 Task: Find connections with filter location Bishopbriggs with filter topic #ContentMarketingwith filter profile language French with filter current company Elevate with filter school Deogiri College Aurangabad with filter industry Business Intelligence Platforms with filter service category Packaging Design with filter keywords title Yoga Instructor
Action: Mouse moved to (593, 78)
Screenshot: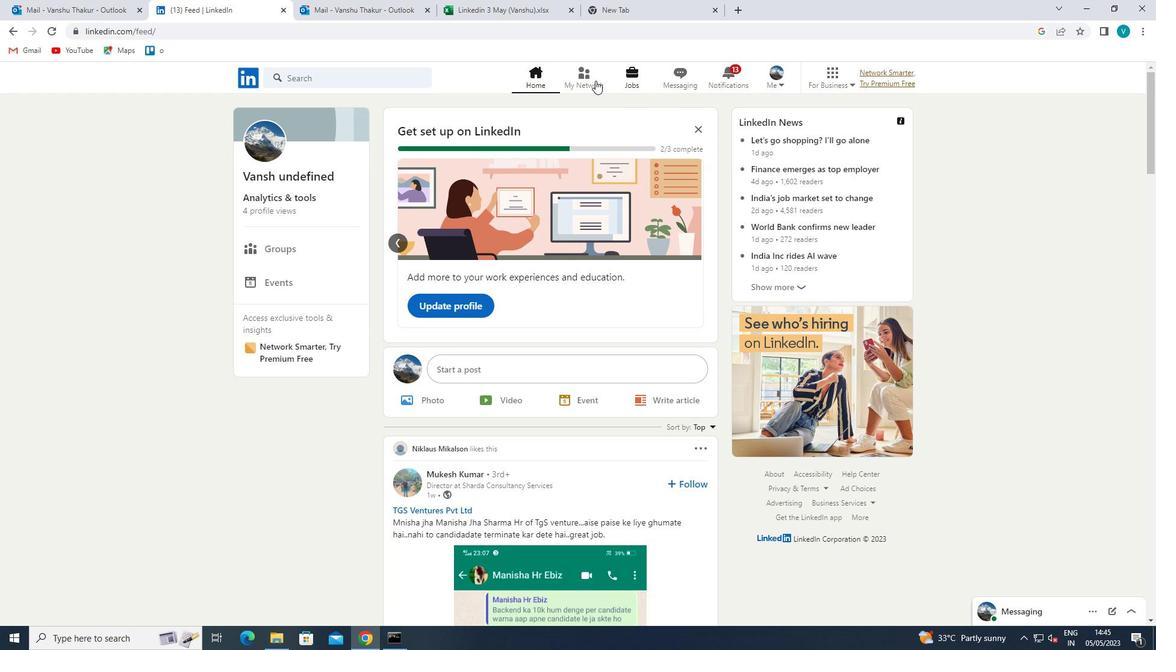 
Action: Mouse pressed left at (593, 78)
Screenshot: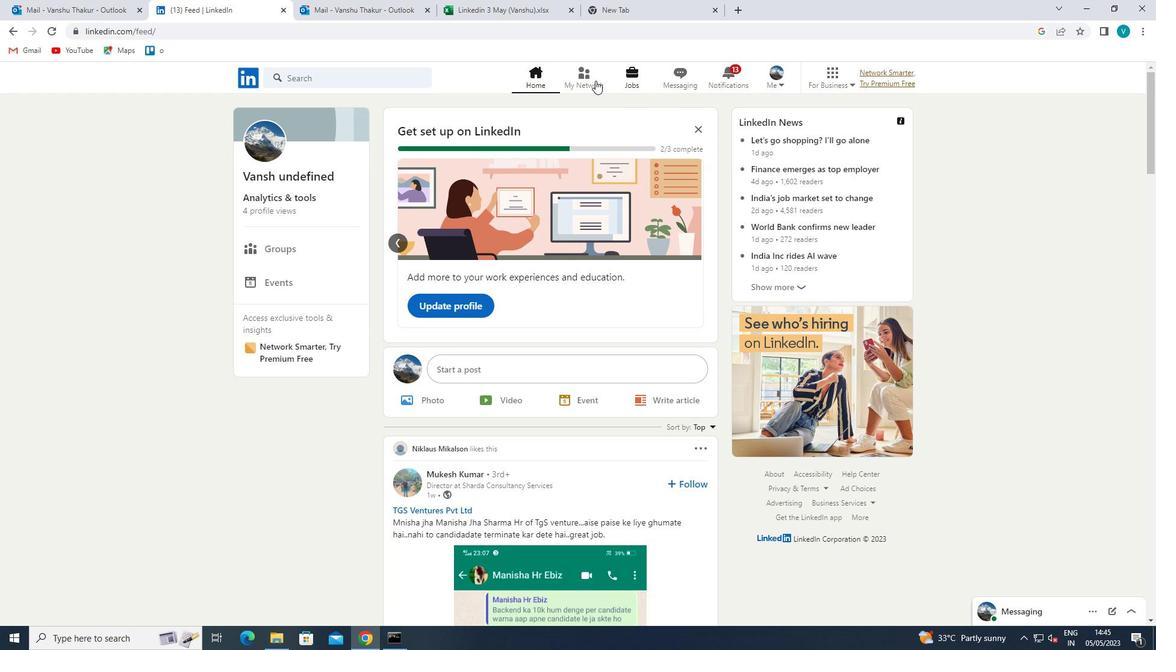 
Action: Mouse moved to (342, 146)
Screenshot: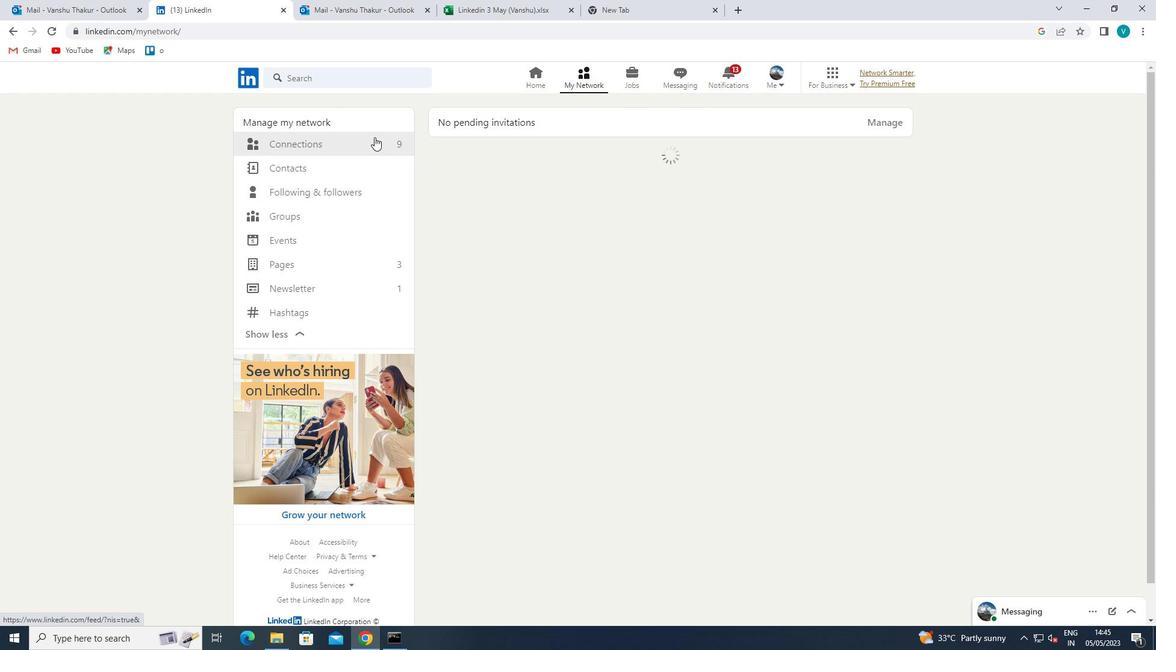
Action: Mouse pressed left at (342, 146)
Screenshot: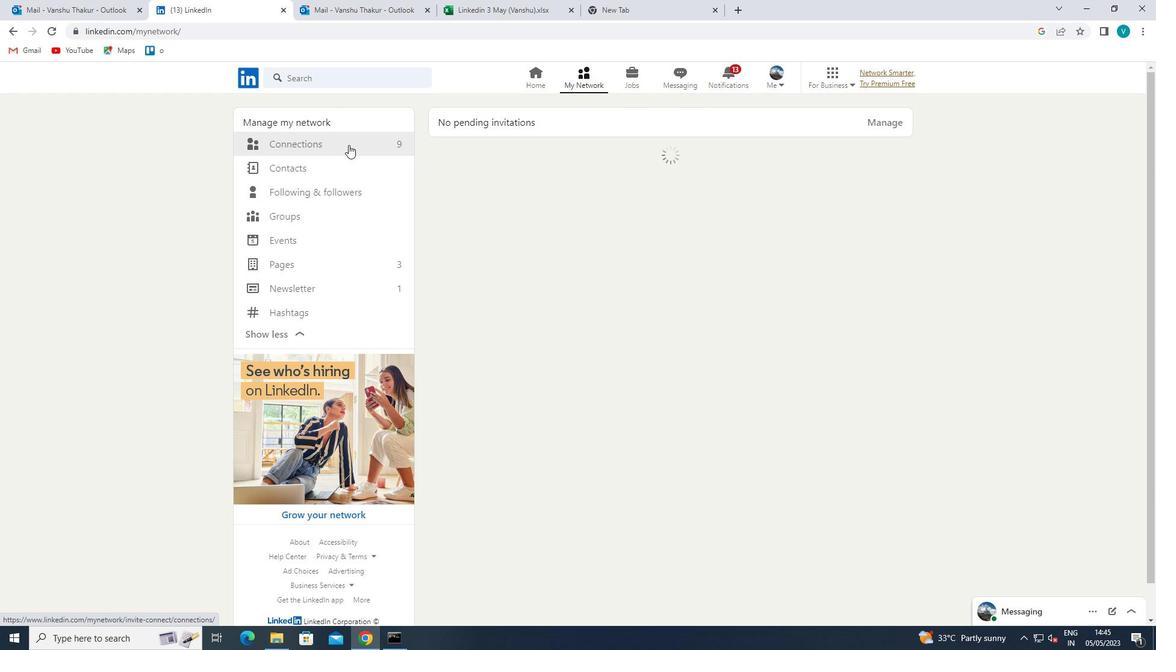 
Action: Mouse moved to (658, 139)
Screenshot: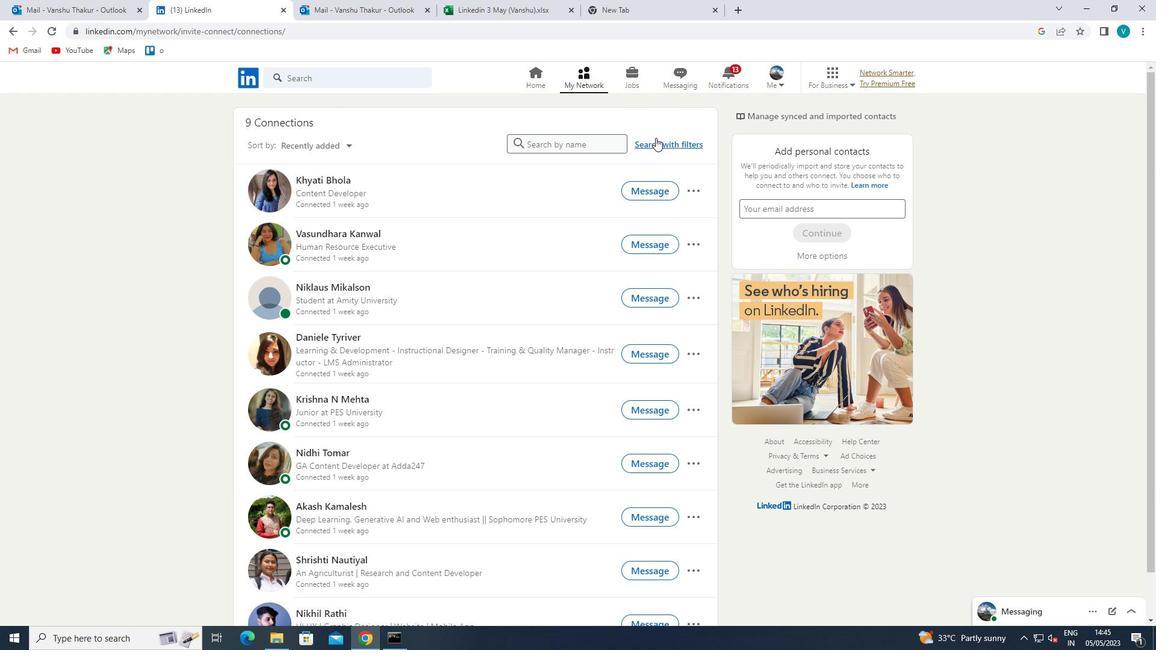 
Action: Mouse pressed left at (658, 139)
Screenshot: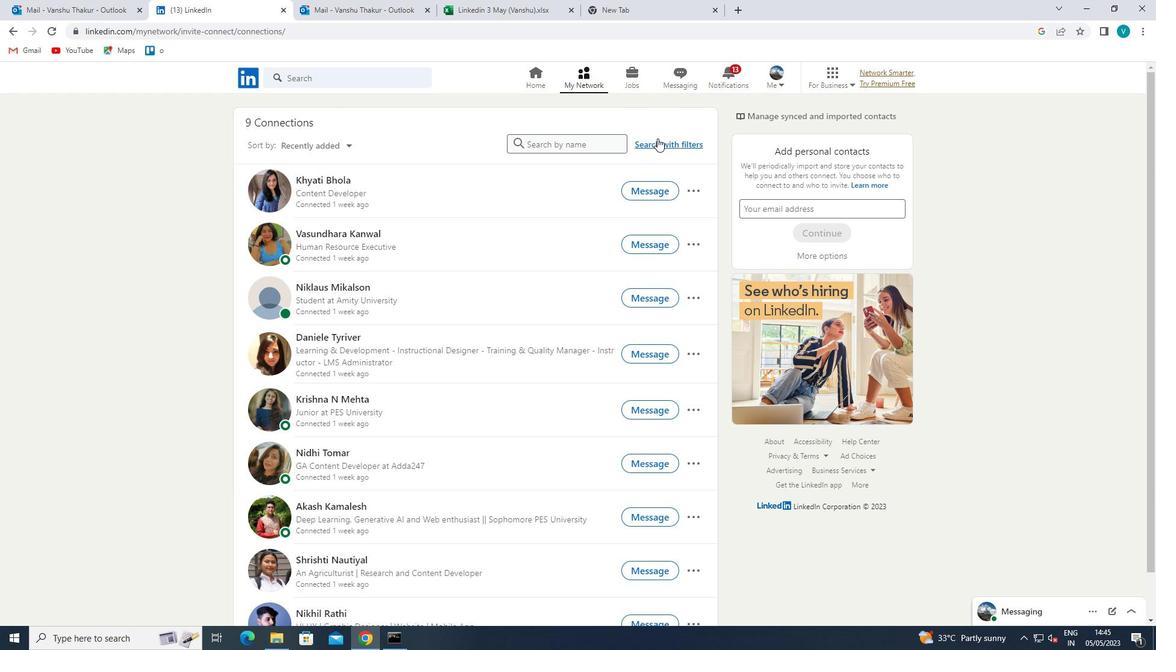 
Action: Mouse moved to (582, 117)
Screenshot: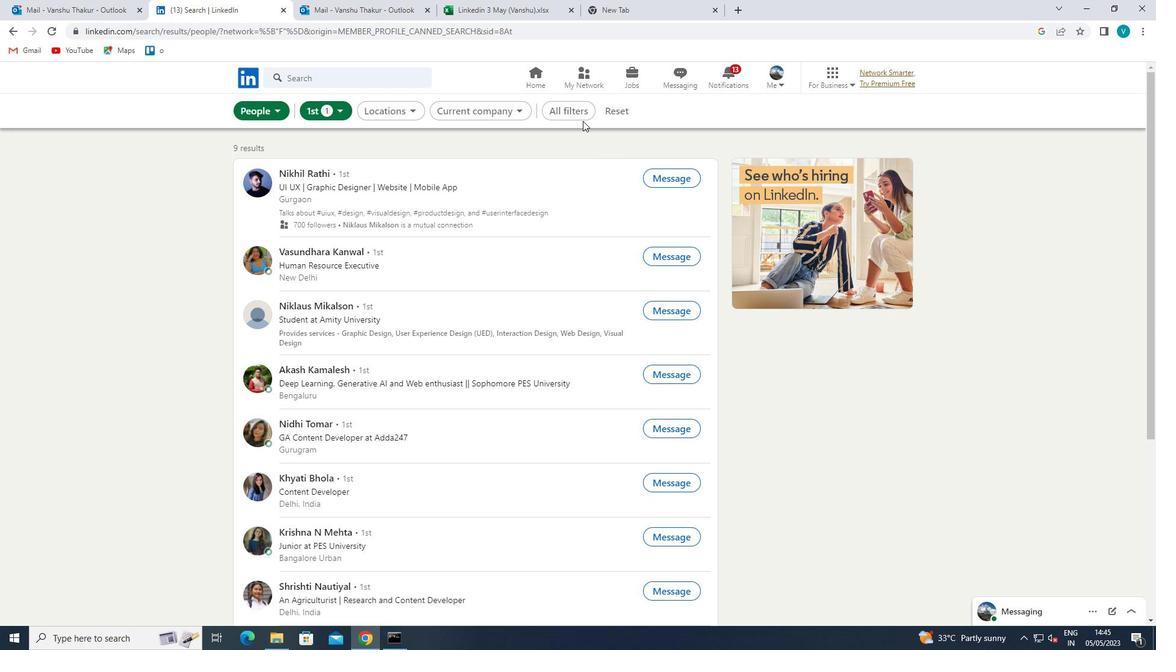 
Action: Mouse pressed left at (582, 117)
Screenshot: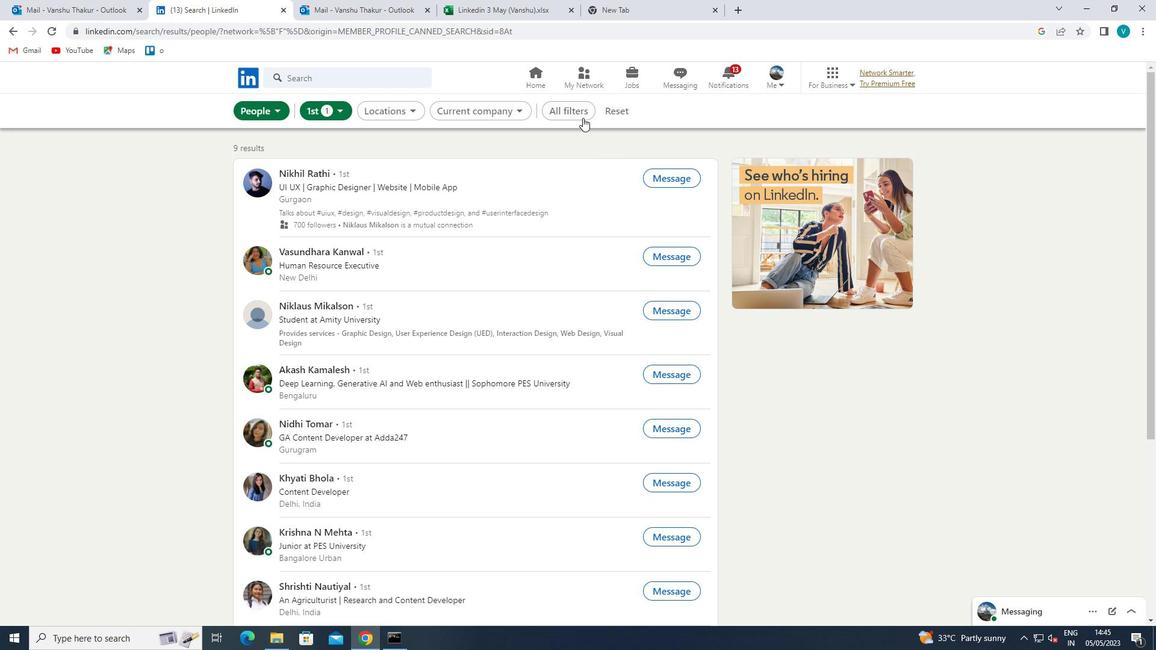 
Action: Mouse moved to (965, 271)
Screenshot: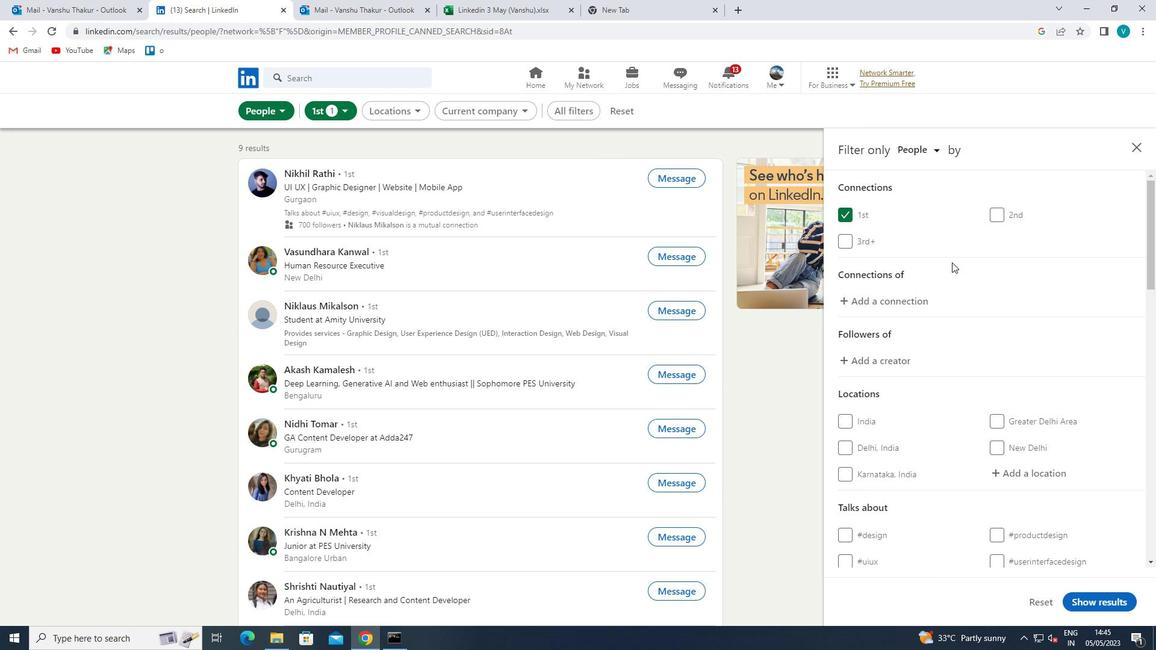 
Action: Mouse scrolled (965, 270) with delta (0, 0)
Screenshot: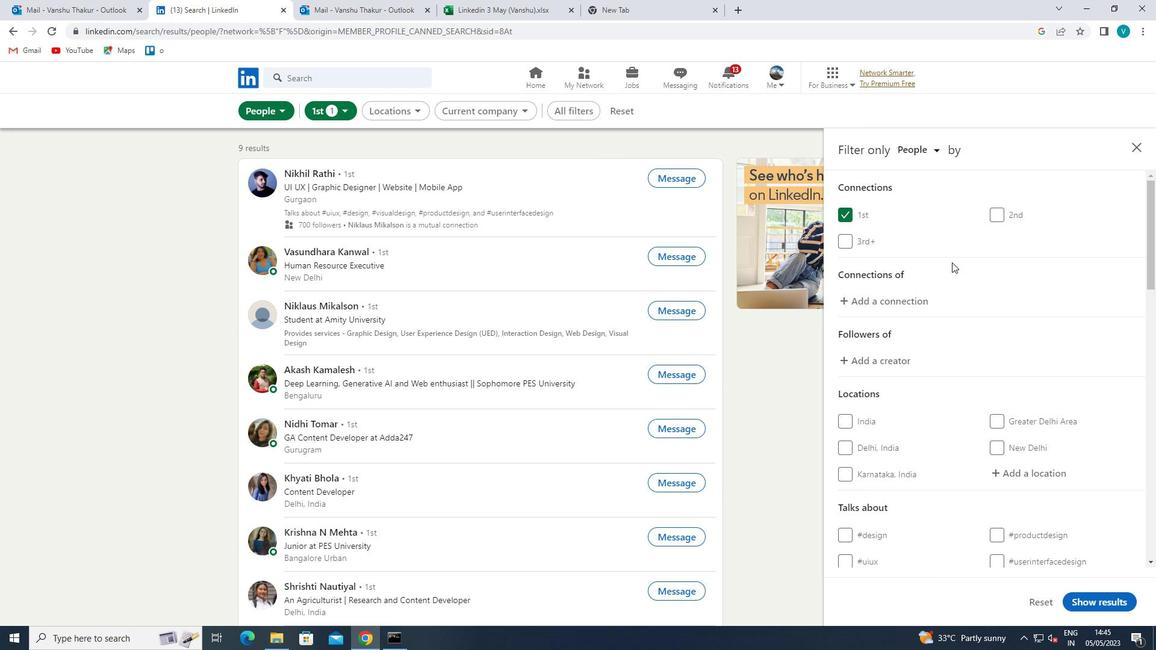 
Action: Mouse moved to (970, 274)
Screenshot: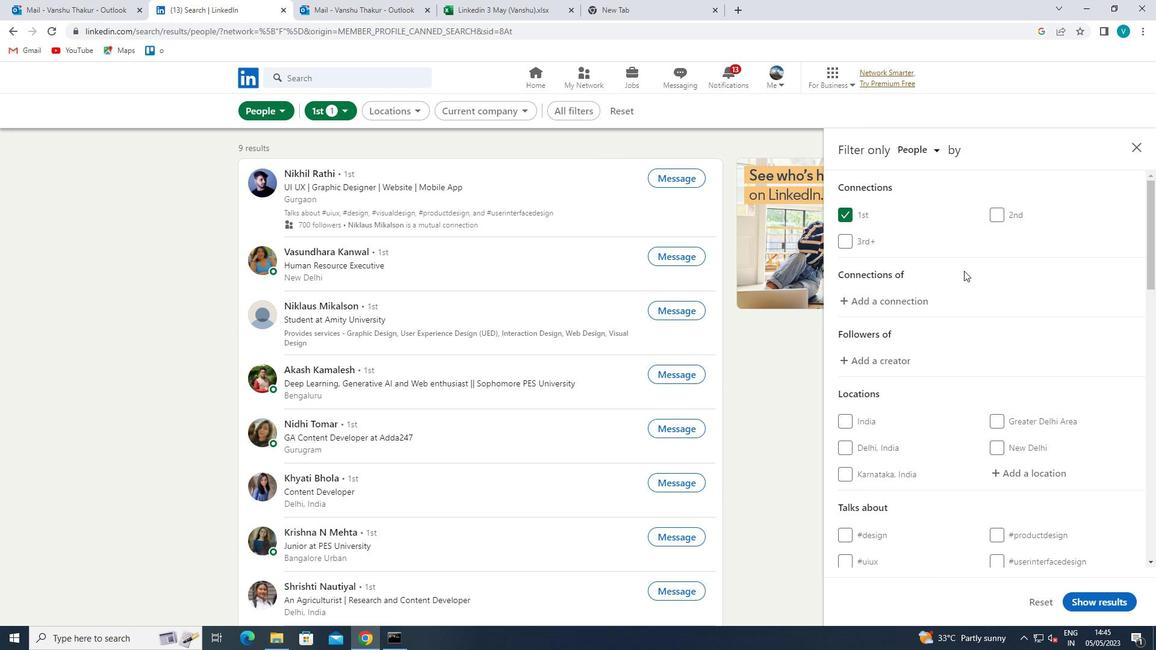 
Action: Mouse scrolled (970, 274) with delta (0, 0)
Screenshot: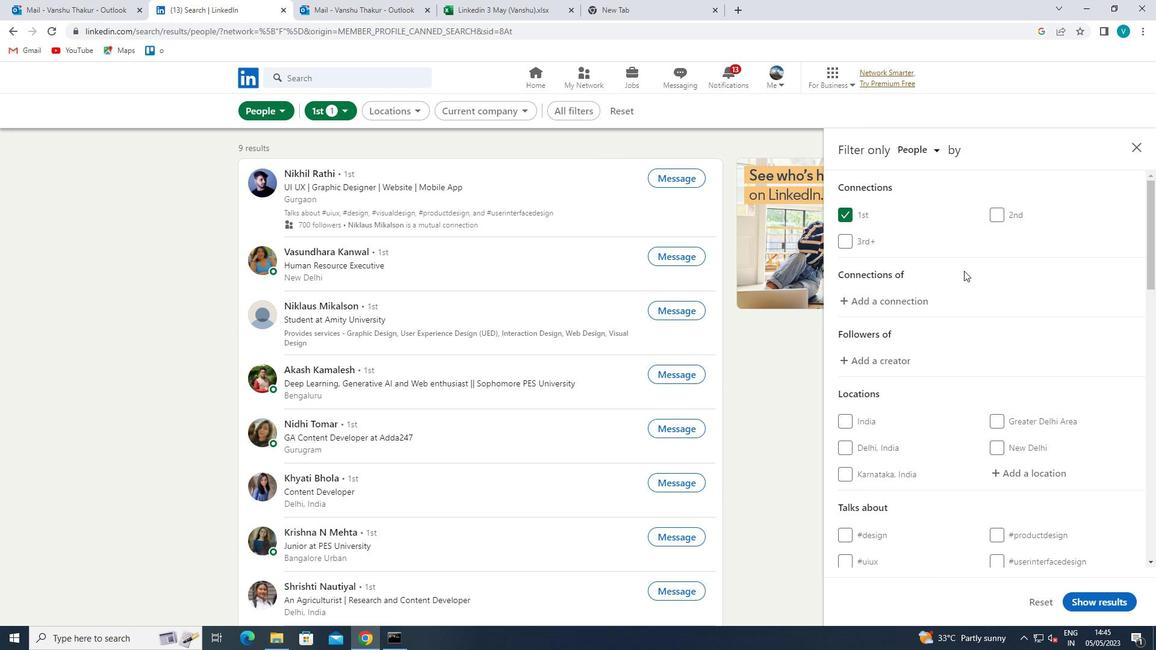 
Action: Mouse moved to (974, 280)
Screenshot: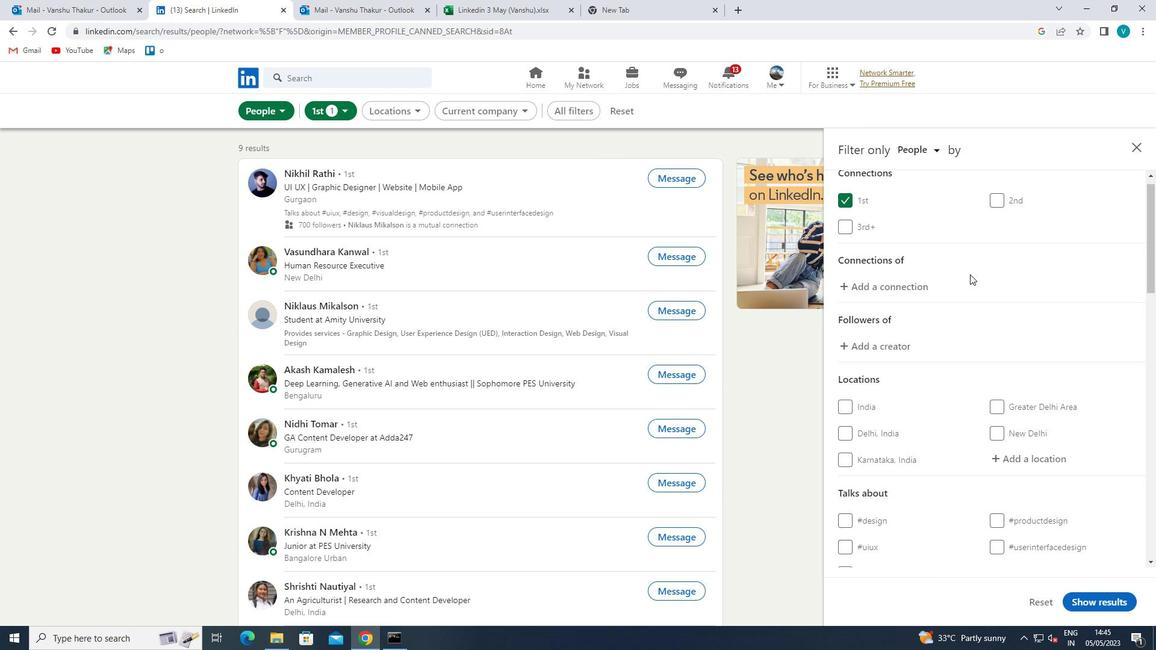 
Action: Mouse scrolled (974, 280) with delta (0, 0)
Screenshot: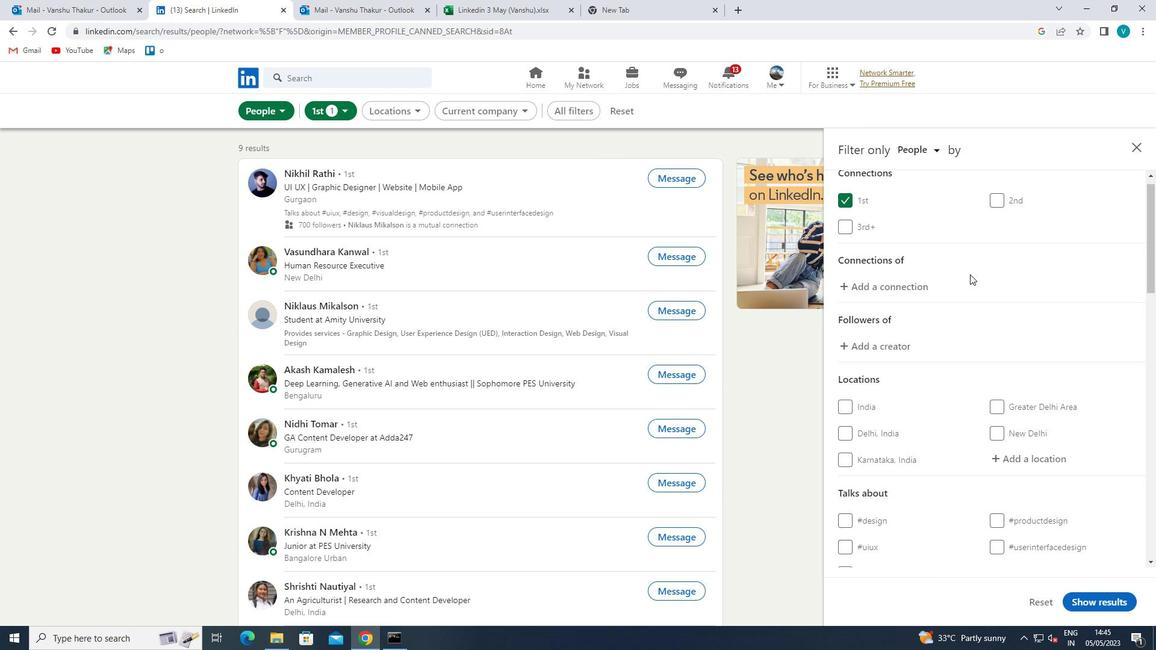 
Action: Mouse moved to (1026, 288)
Screenshot: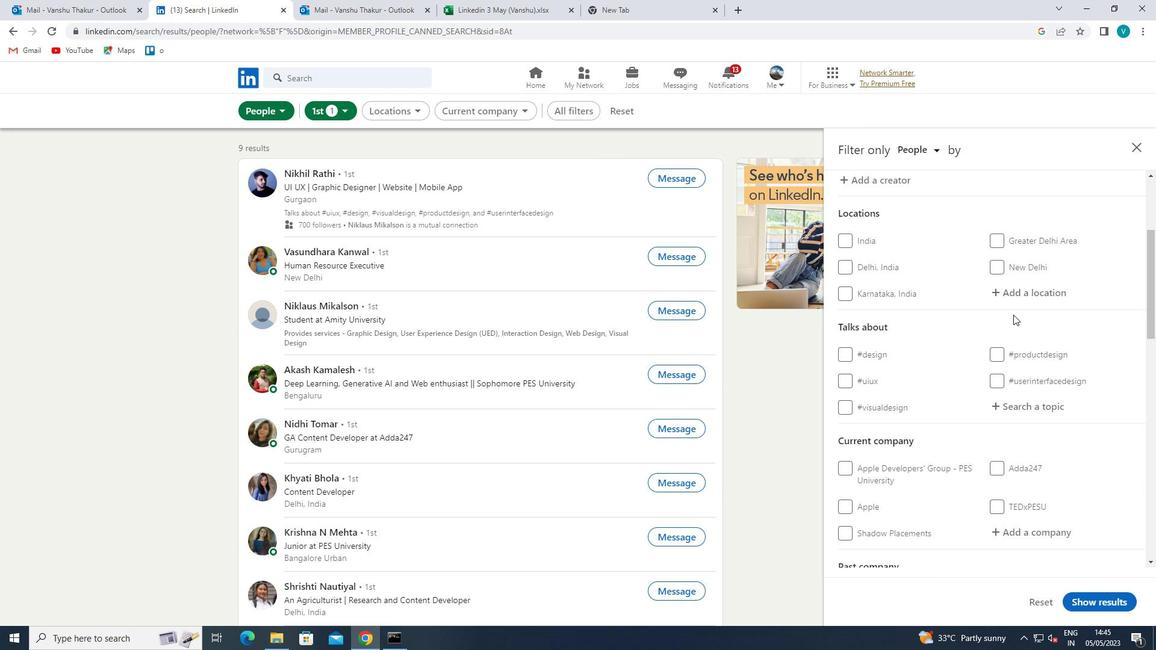 
Action: Mouse pressed left at (1026, 288)
Screenshot: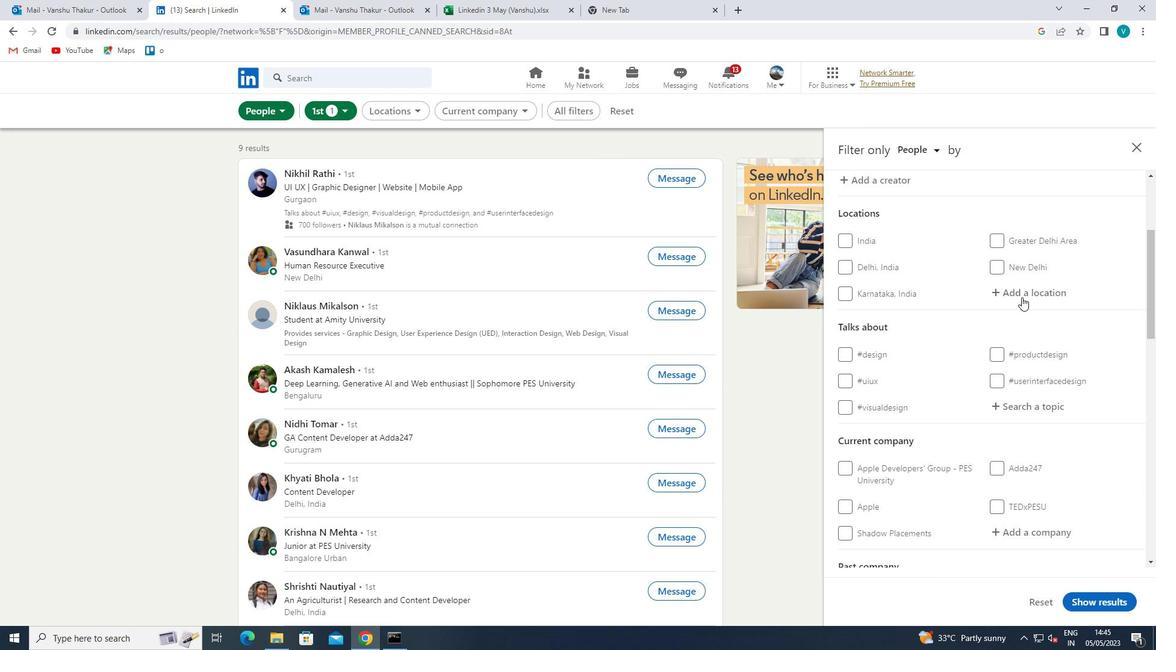
Action: Mouse moved to (791, 446)
Screenshot: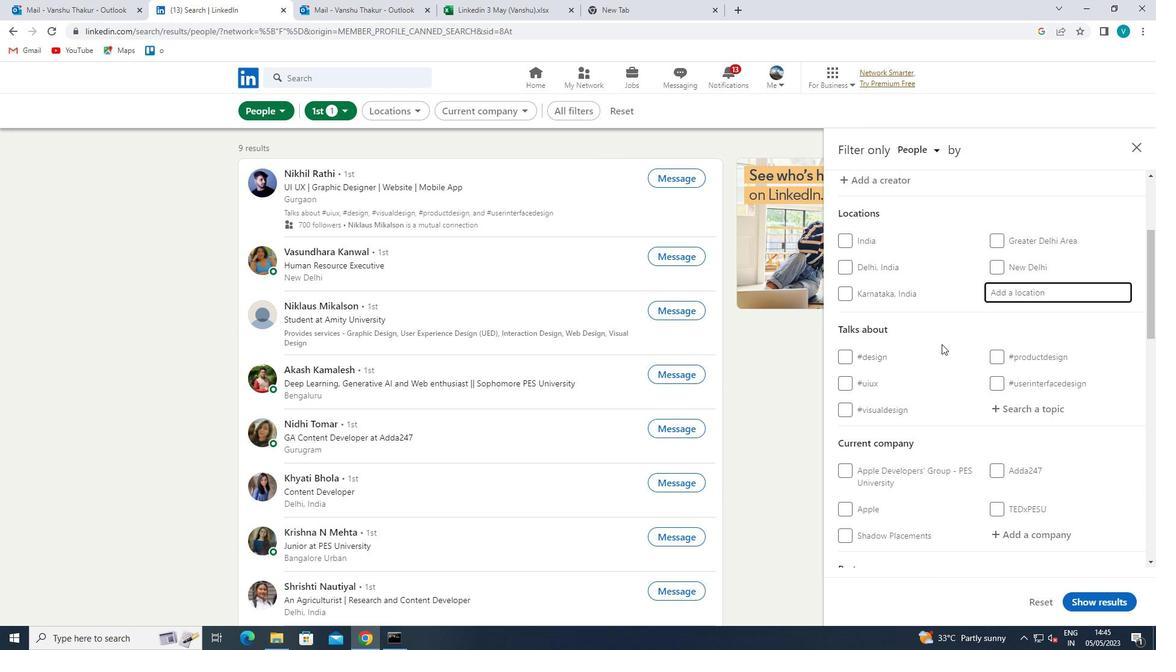 
Action: Key pressed <Key.shift>BISHOPBRIGGS
Screenshot: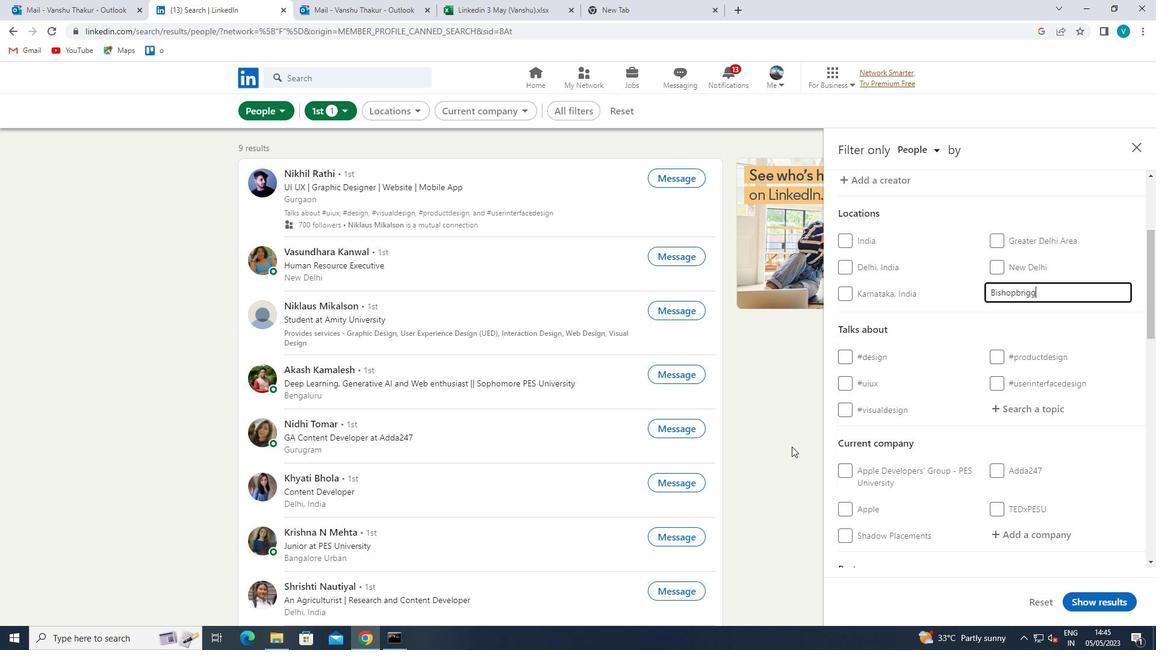 
Action: Mouse moved to (953, 294)
Screenshot: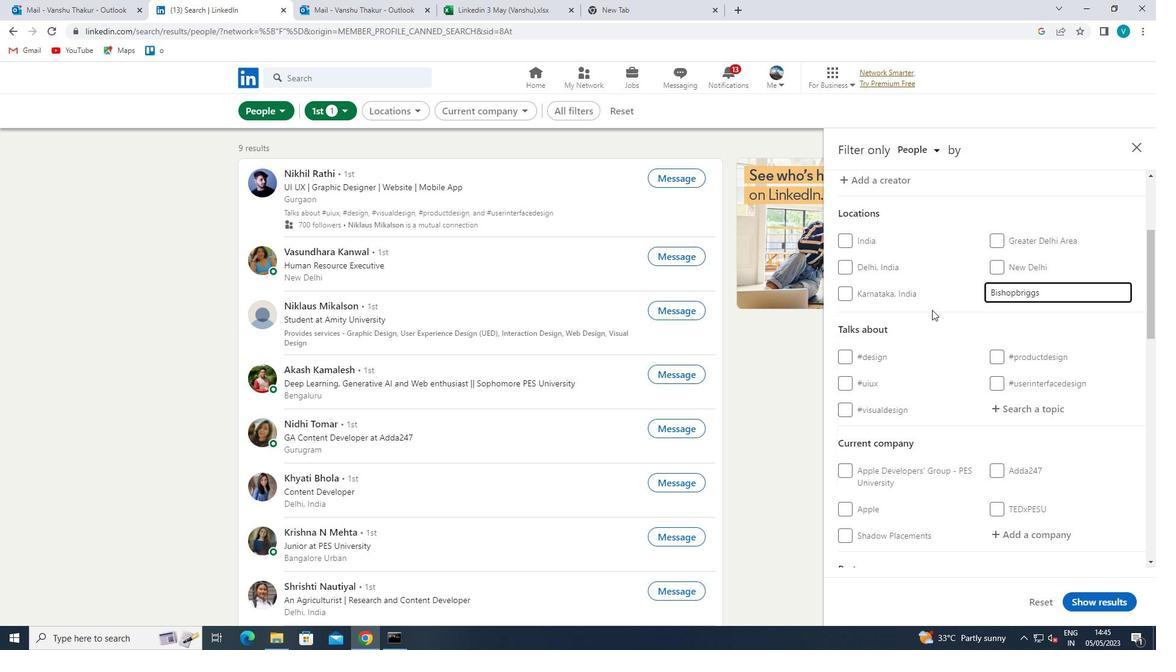 
Action: Mouse pressed left at (953, 294)
Screenshot: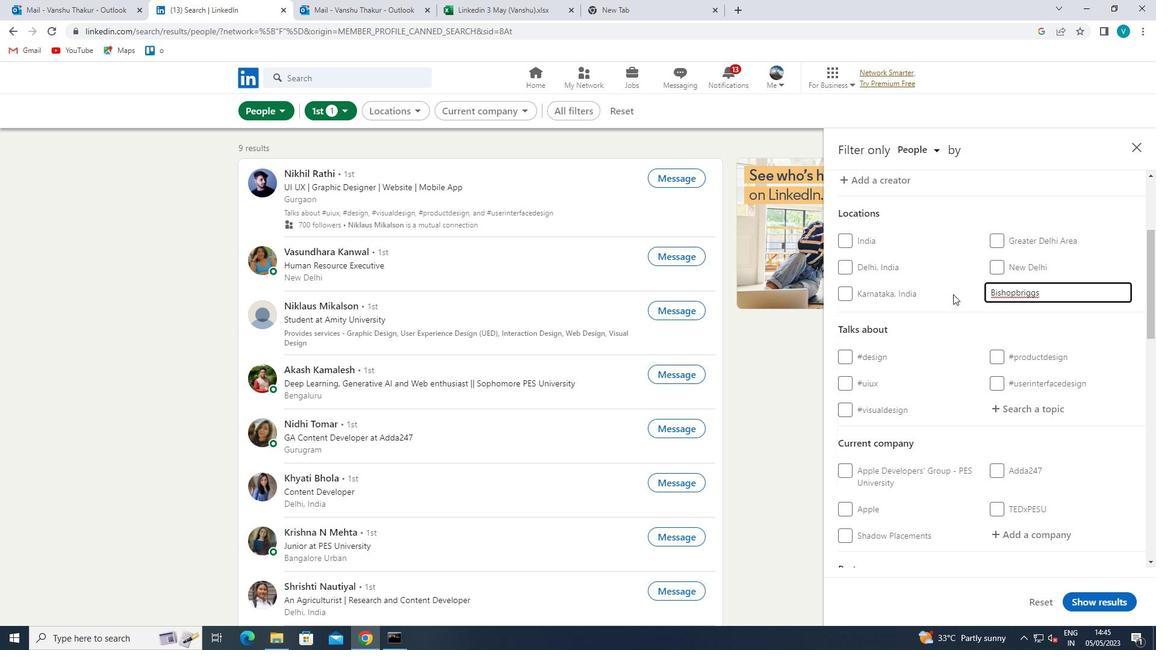 
Action: Mouse moved to (958, 310)
Screenshot: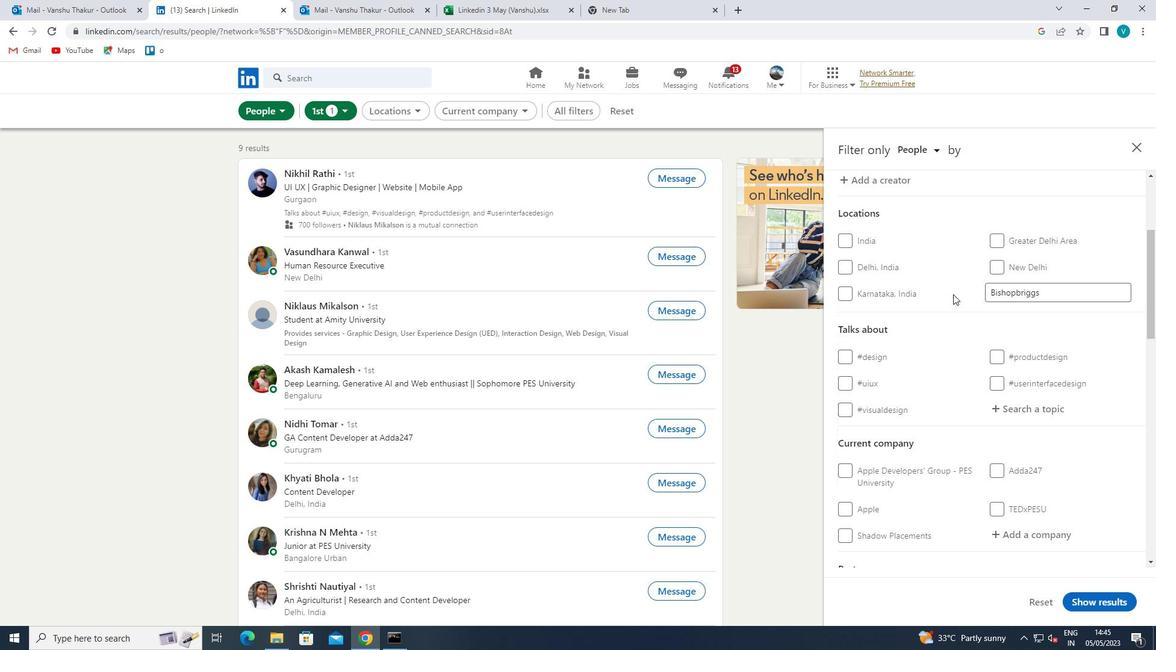 
Action: Mouse scrolled (958, 310) with delta (0, 0)
Screenshot: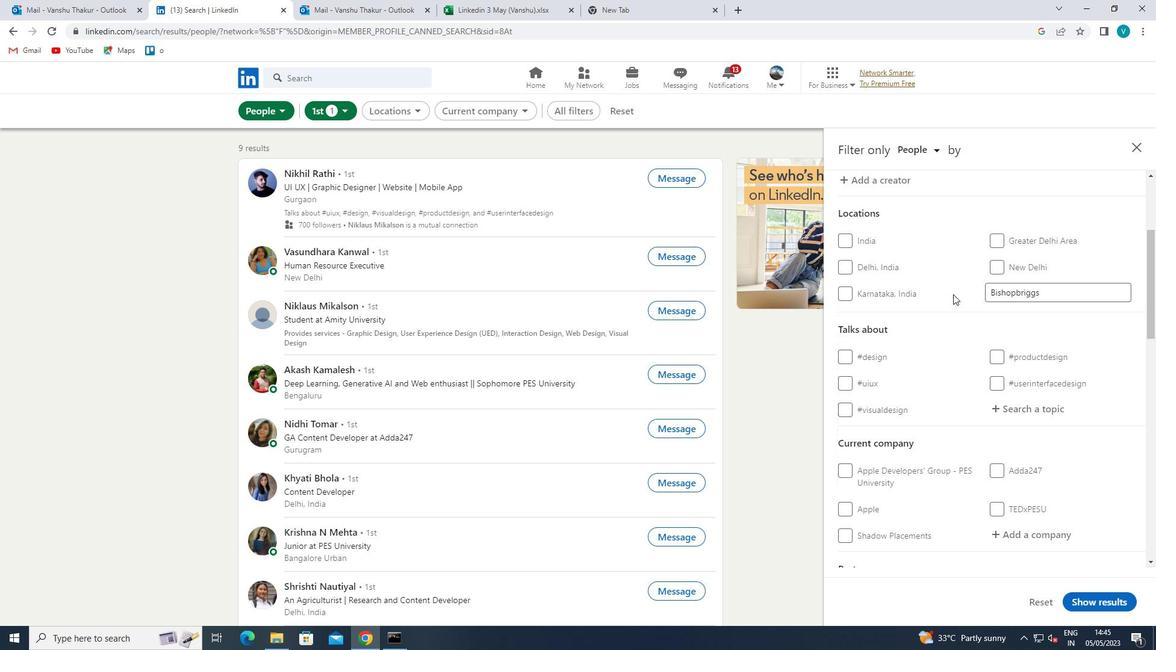 
Action: Mouse moved to (963, 316)
Screenshot: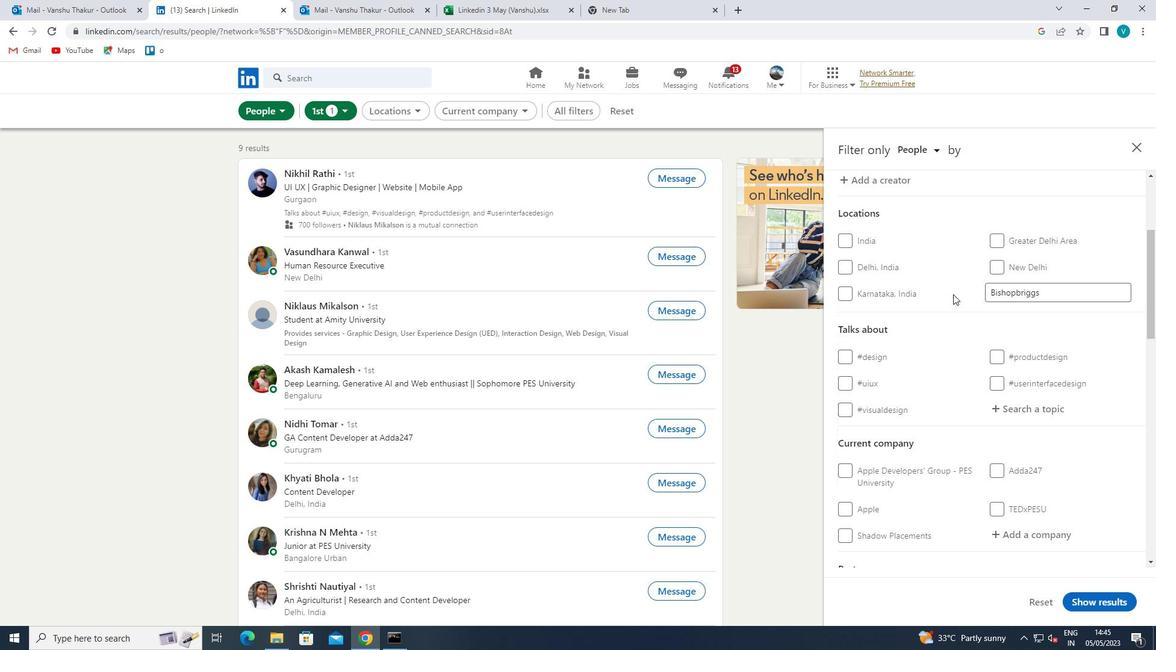 
Action: Mouse scrolled (963, 316) with delta (0, 0)
Screenshot: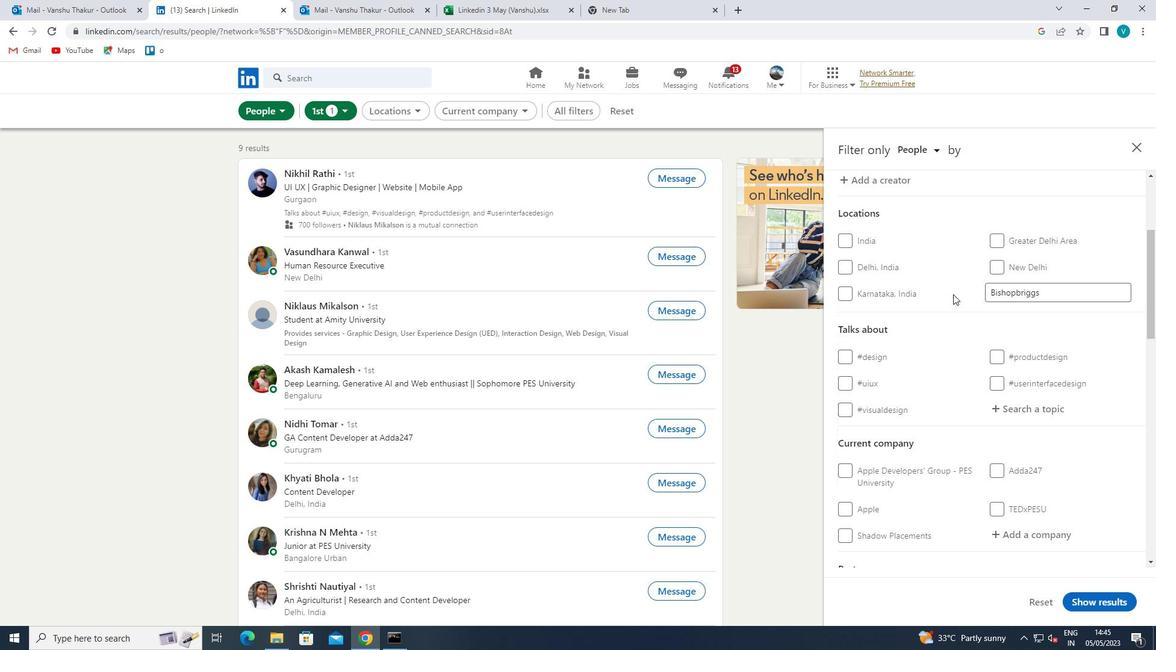 
Action: Mouse moved to (1032, 285)
Screenshot: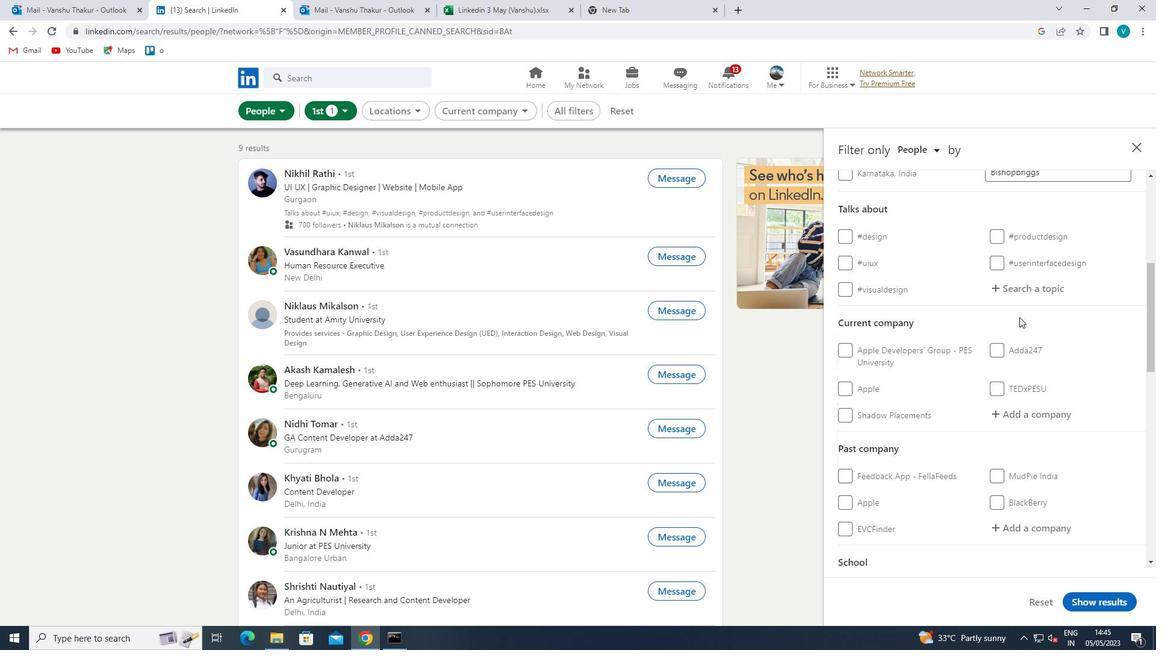 
Action: Mouse pressed left at (1032, 285)
Screenshot: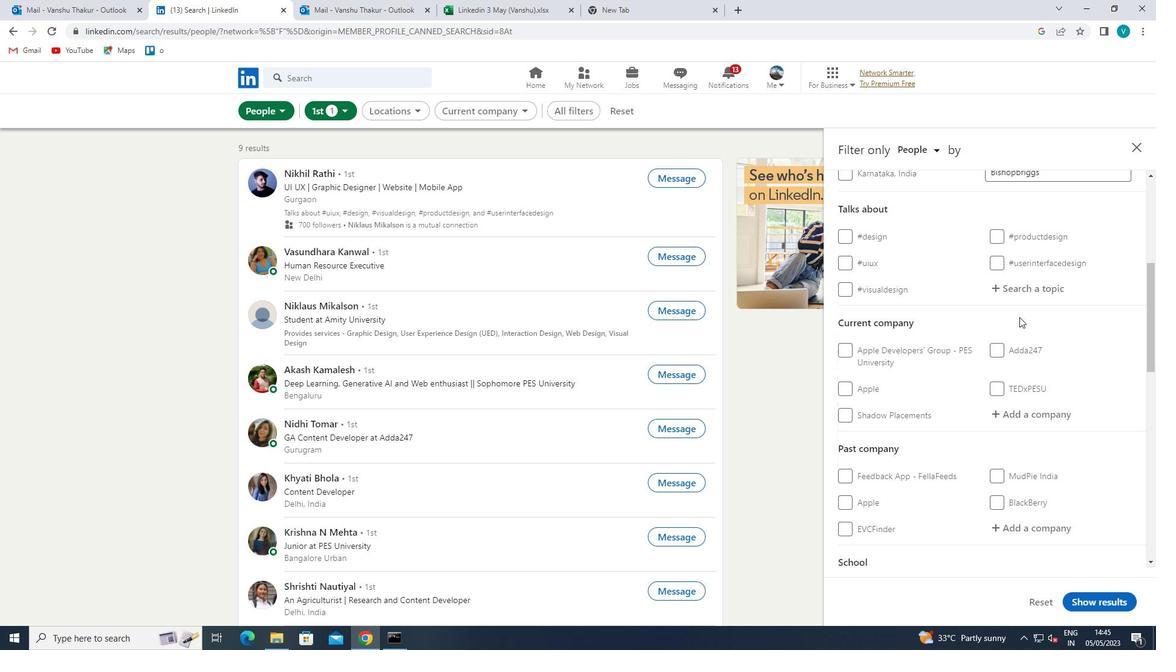 
Action: Mouse moved to (860, 381)
Screenshot: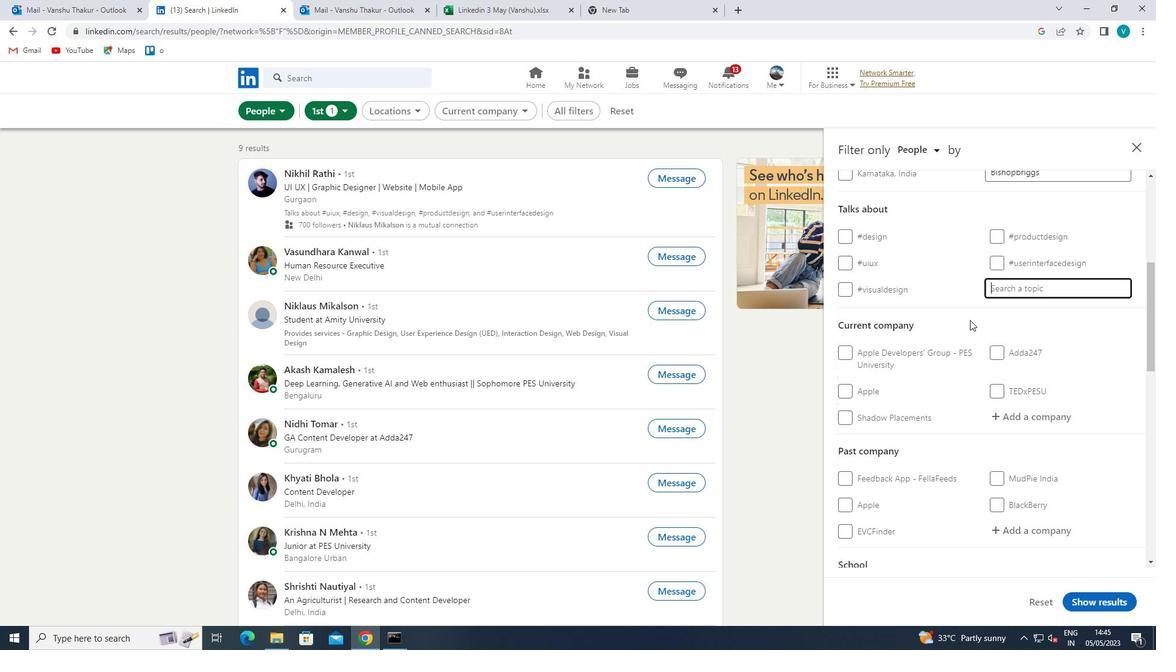 
Action: Key pressed CONTENT
Screenshot: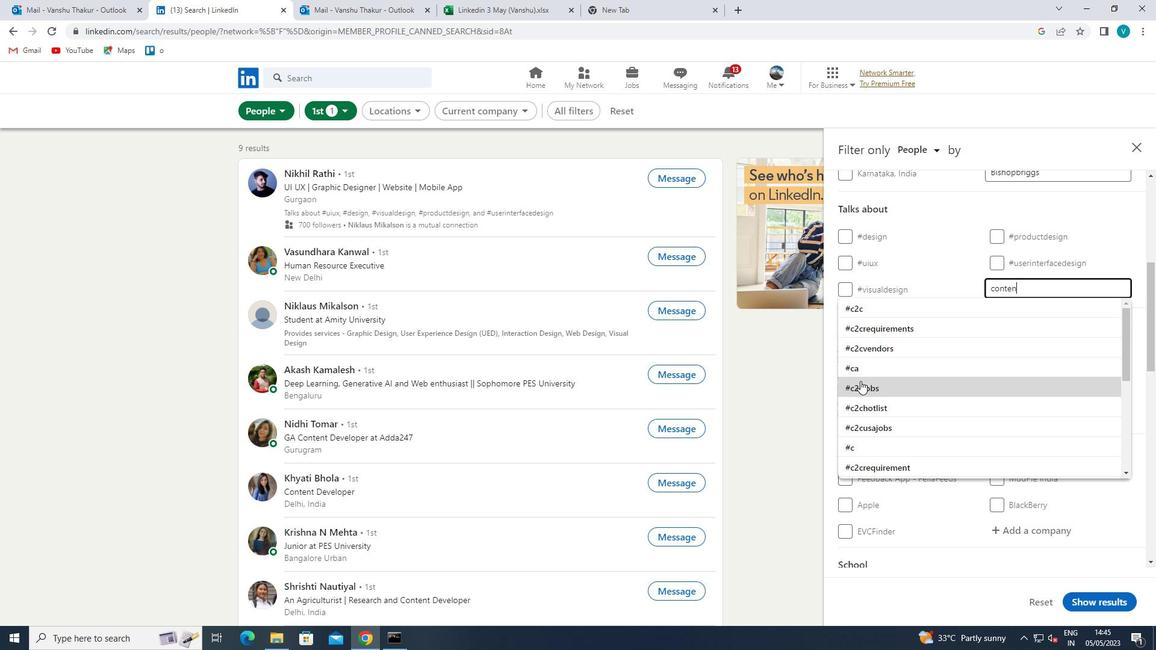 
Action: Mouse moved to (915, 323)
Screenshot: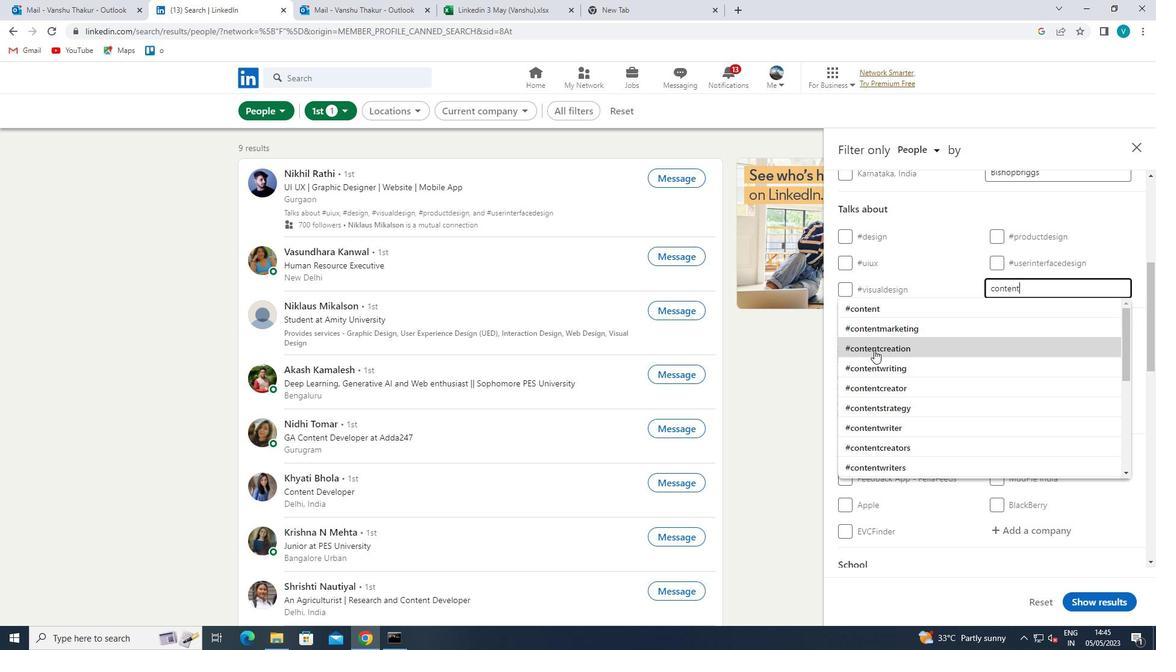 
Action: Mouse pressed left at (915, 323)
Screenshot: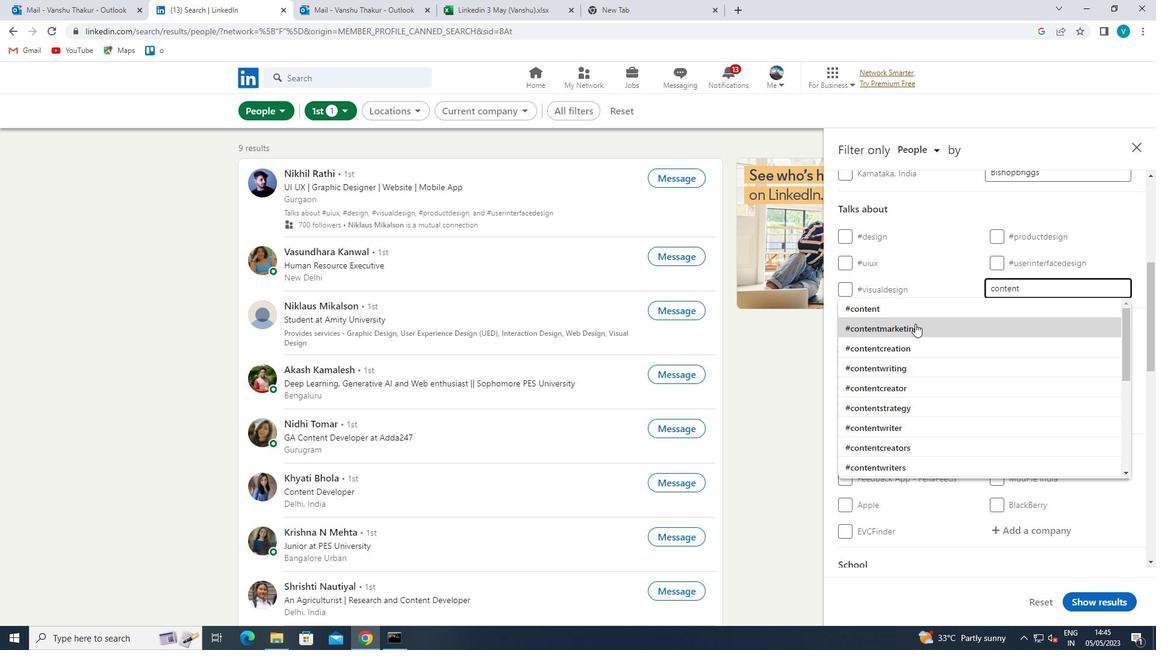 
Action: Mouse moved to (915, 323)
Screenshot: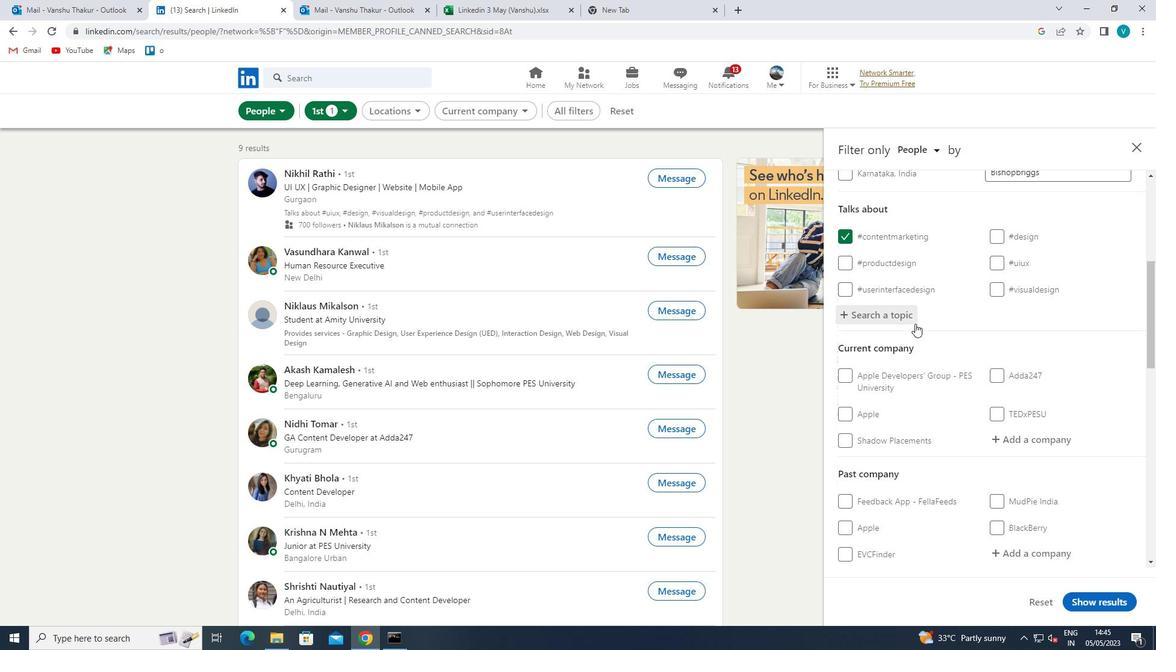 
Action: Mouse scrolled (915, 323) with delta (0, 0)
Screenshot: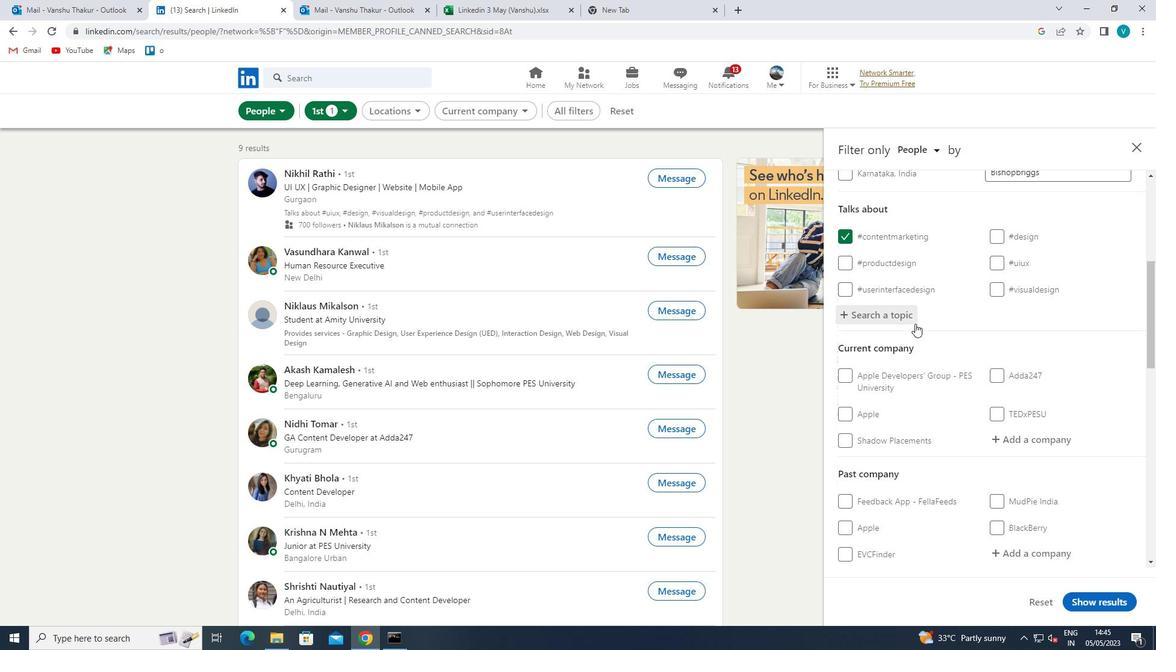 
Action: Mouse moved to (915, 323)
Screenshot: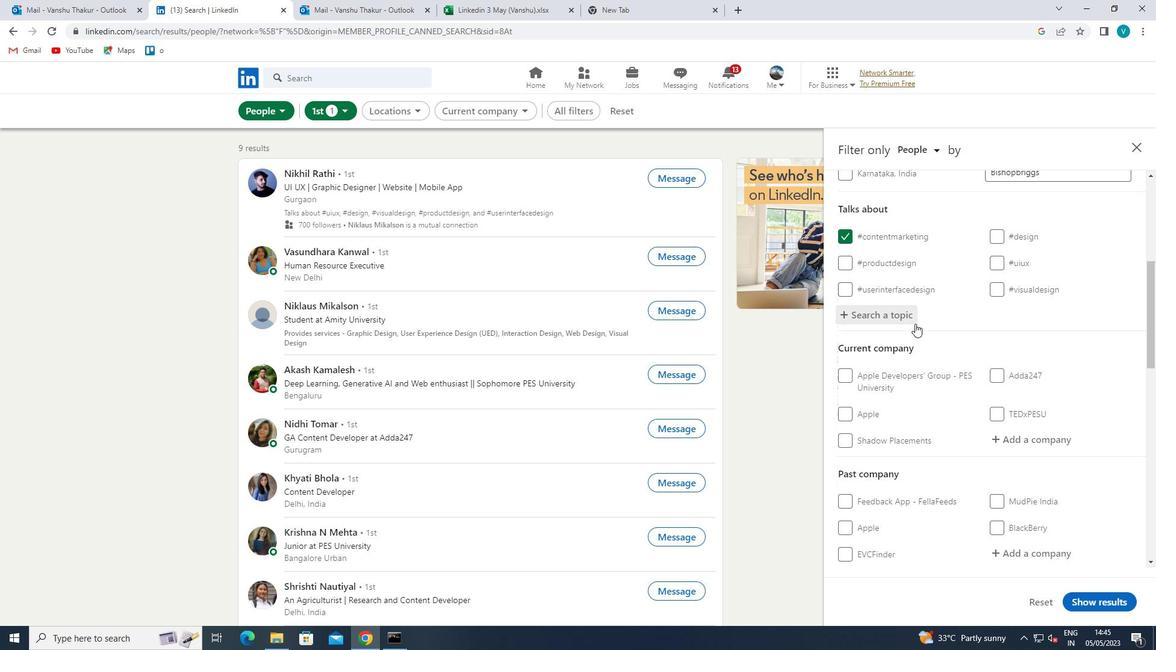
Action: Mouse scrolled (915, 323) with delta (0, 0)
Screenshot: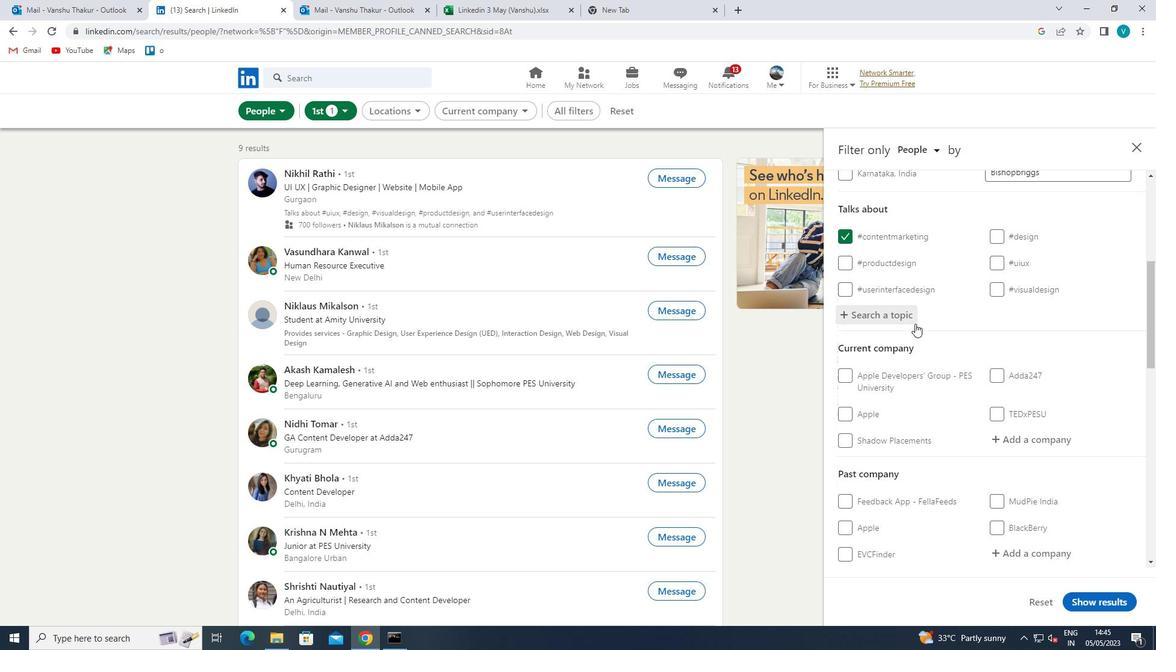 
Action: Mouse moved to (1044, 315)
Screenshot: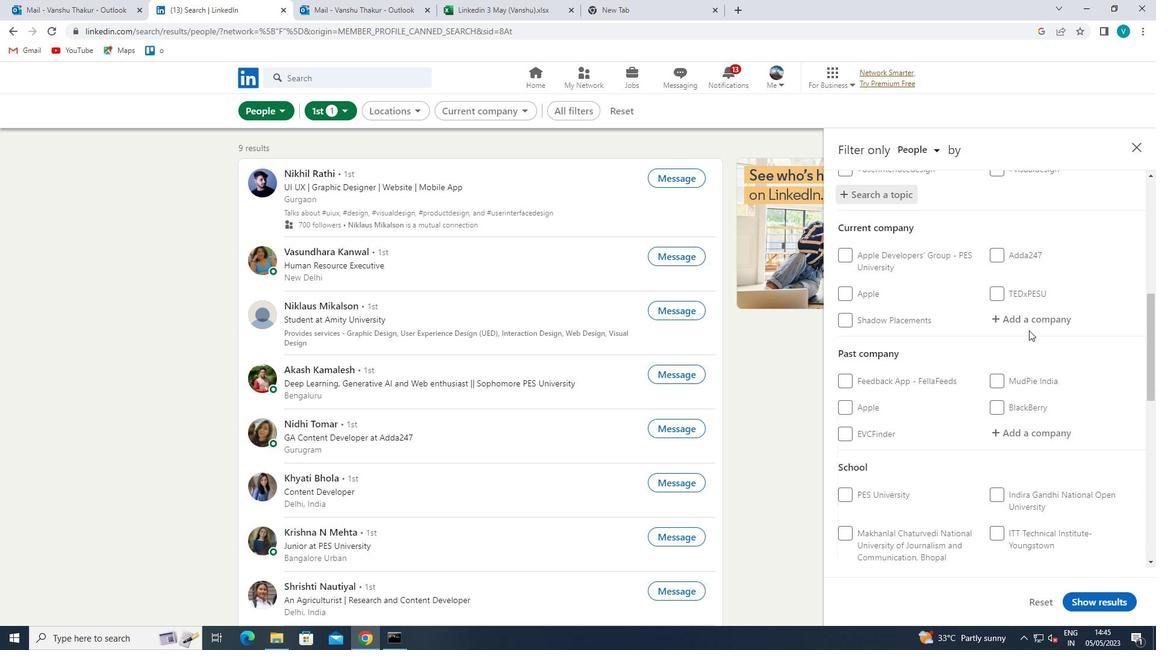 
Action: Mouse pressed left at (1044, 315)
Screenshot: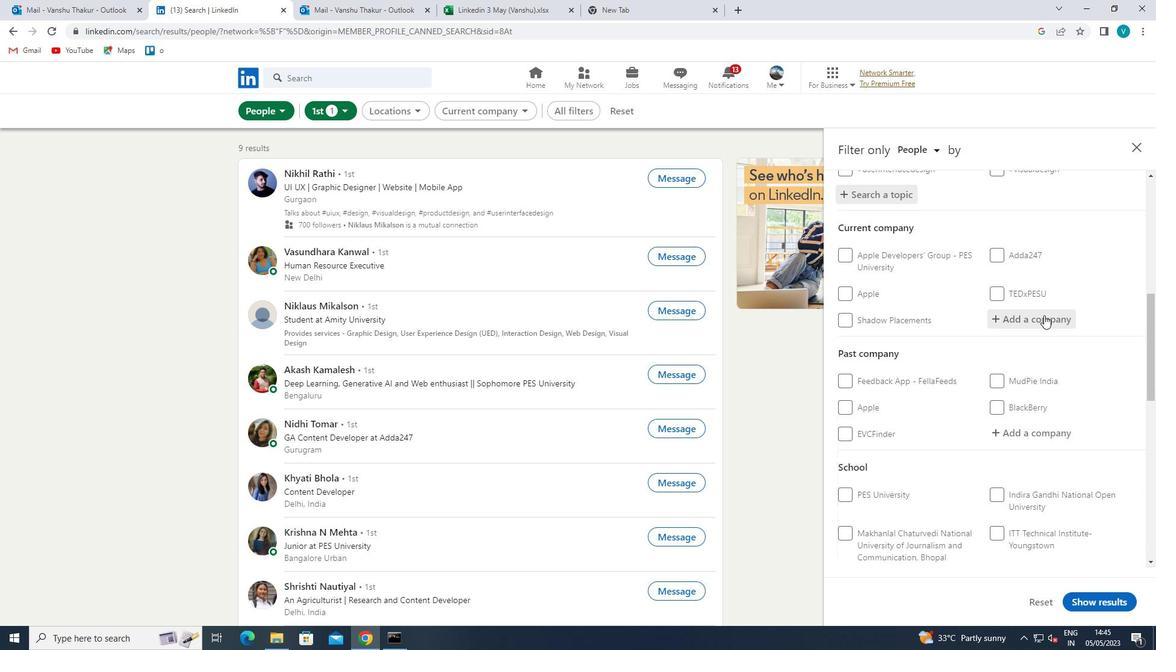 
Action: Mouse moved to (946, 380)
Screenshot: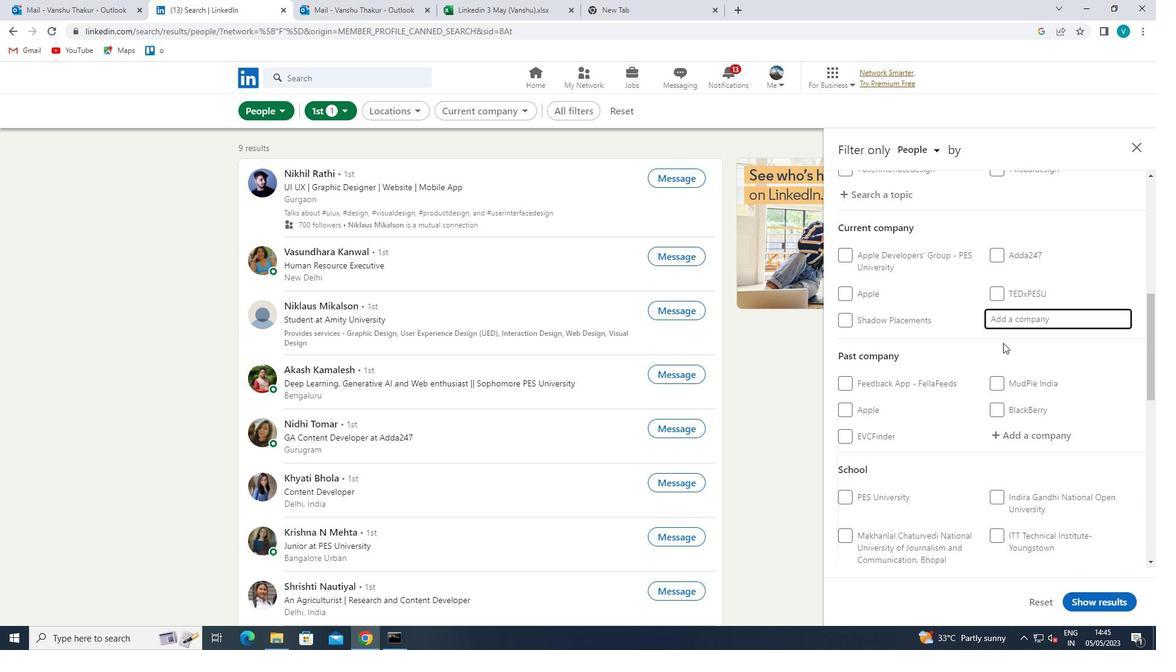 
Action: Key pressed <Key.shift>ELEVATE
Screenshot: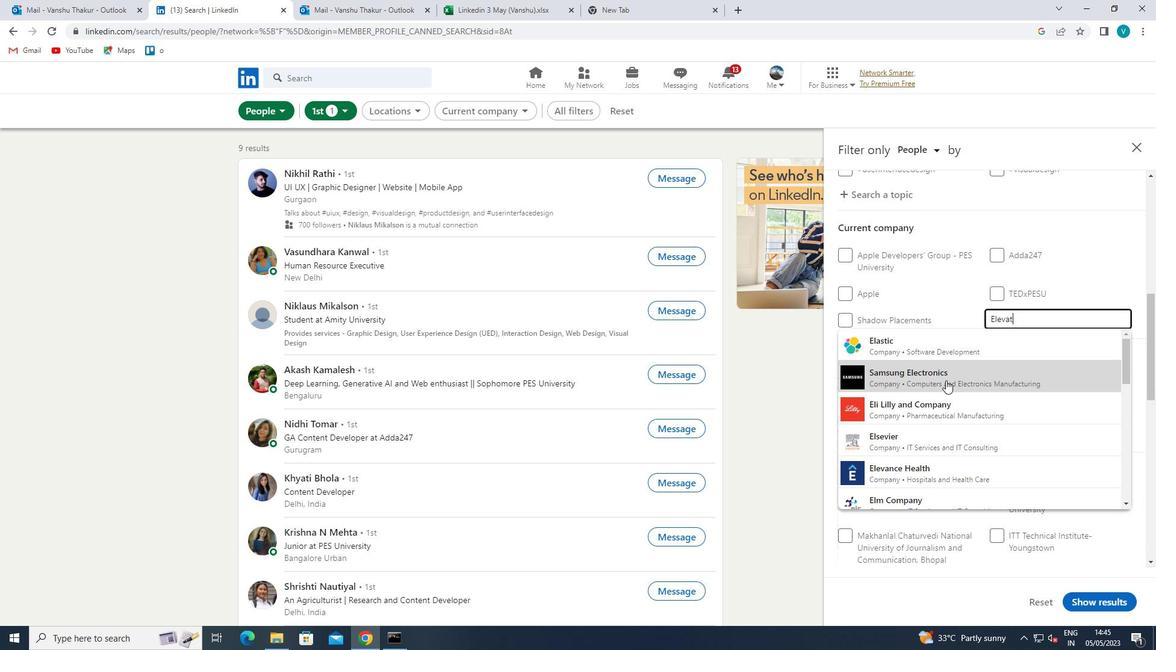 
Action: Mouse moved to (988, 351)
Screenshot: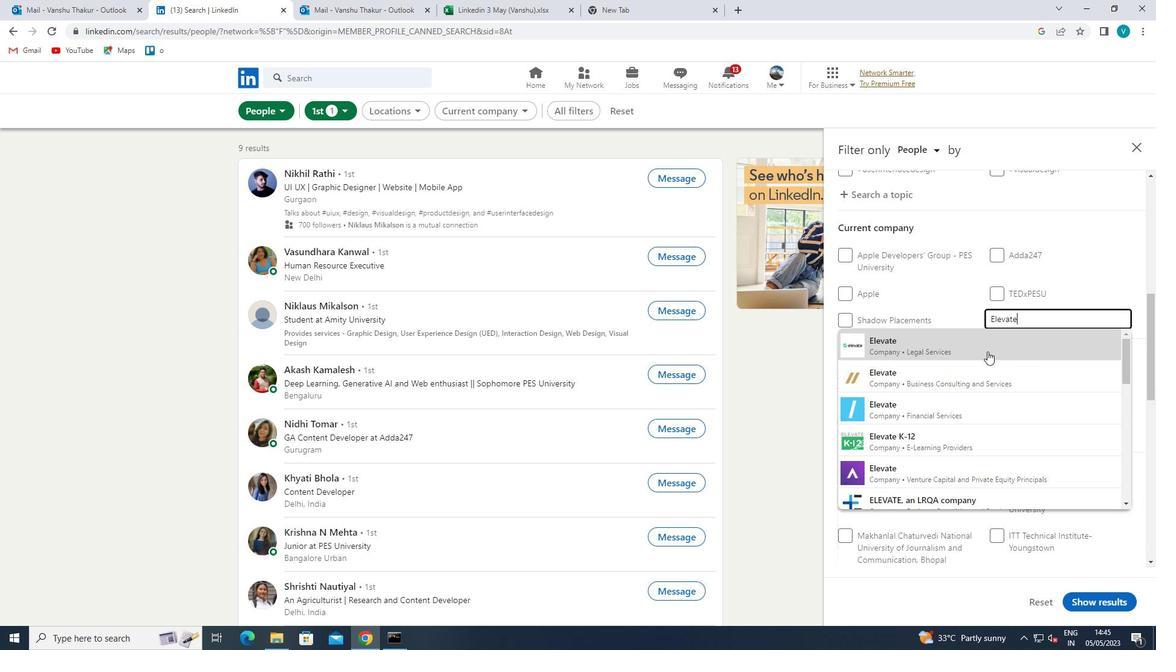
Action: Mouse pressed left at (988, 351)
Screenshot: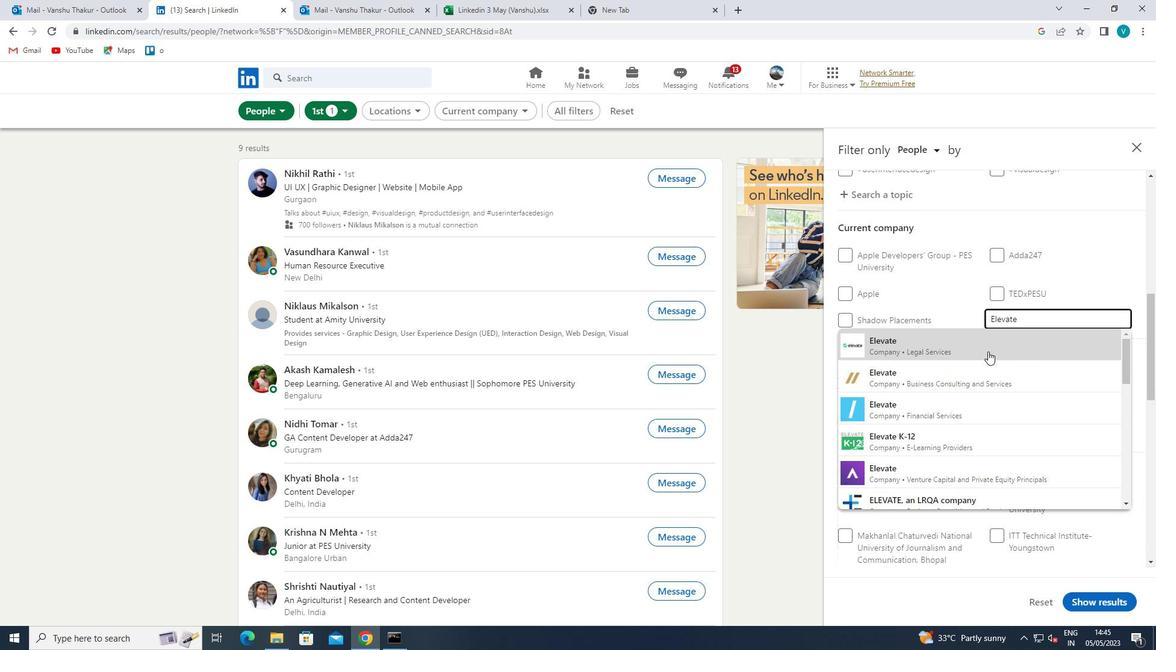 
Action: Mouse moved to (988, 351)
Screenshot: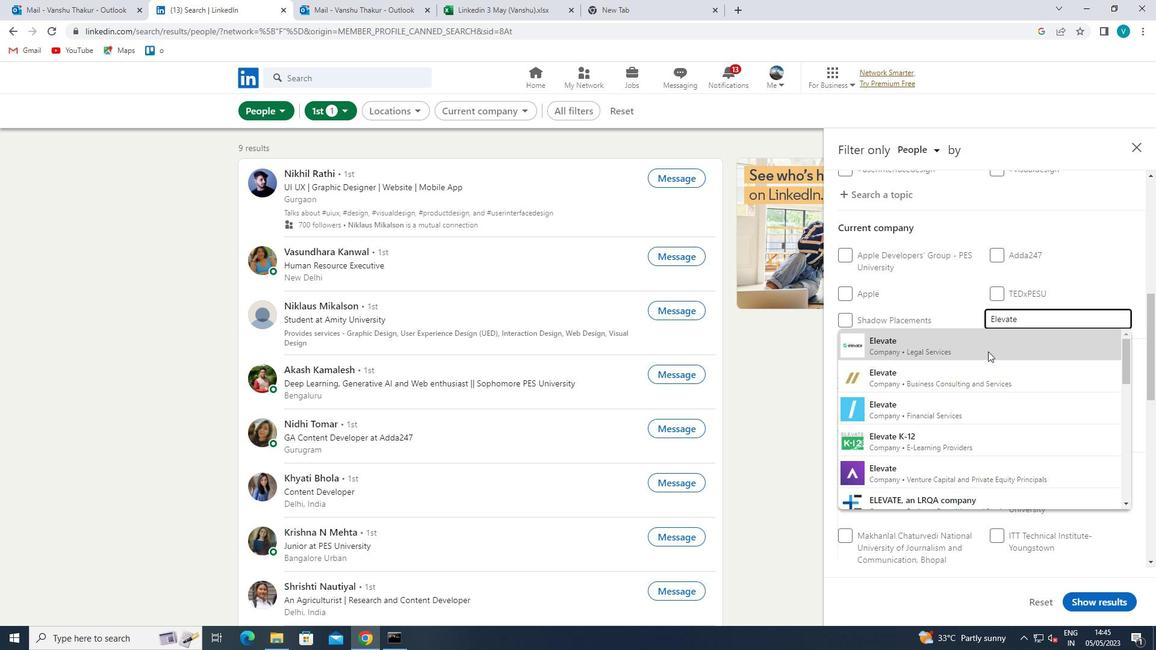 
Action: Mouse scrolled (988, 350) with delta (0, 0)
Screenshot: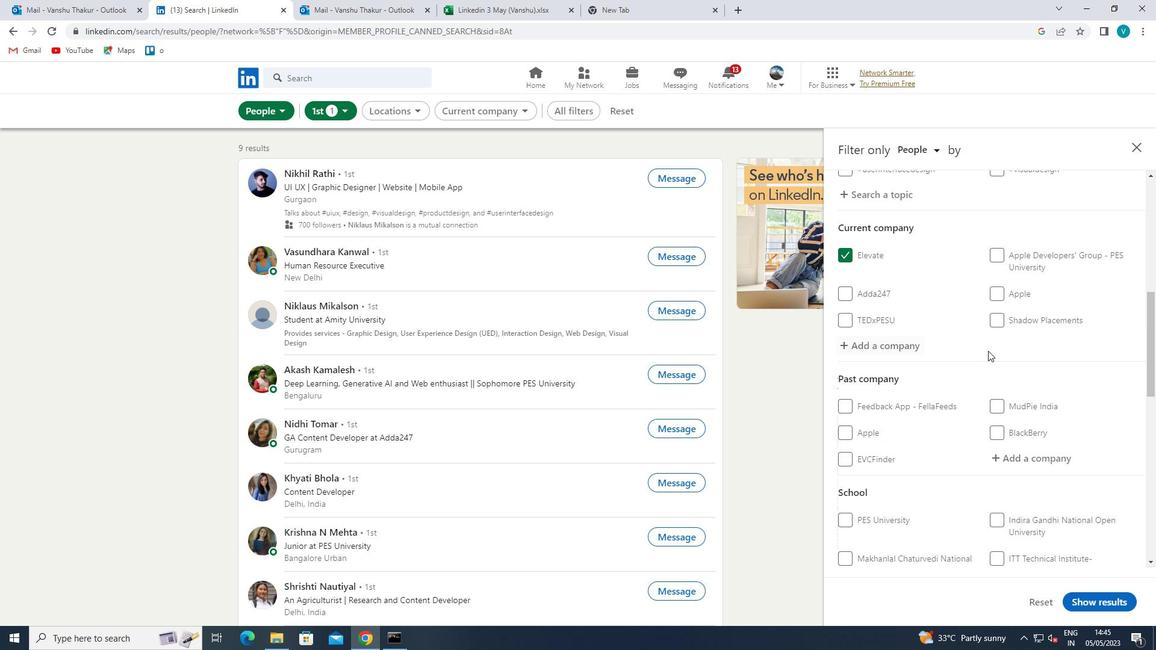 
Action: Mouse scrolled (988, 350) with delta (0, 0)
Screenshot: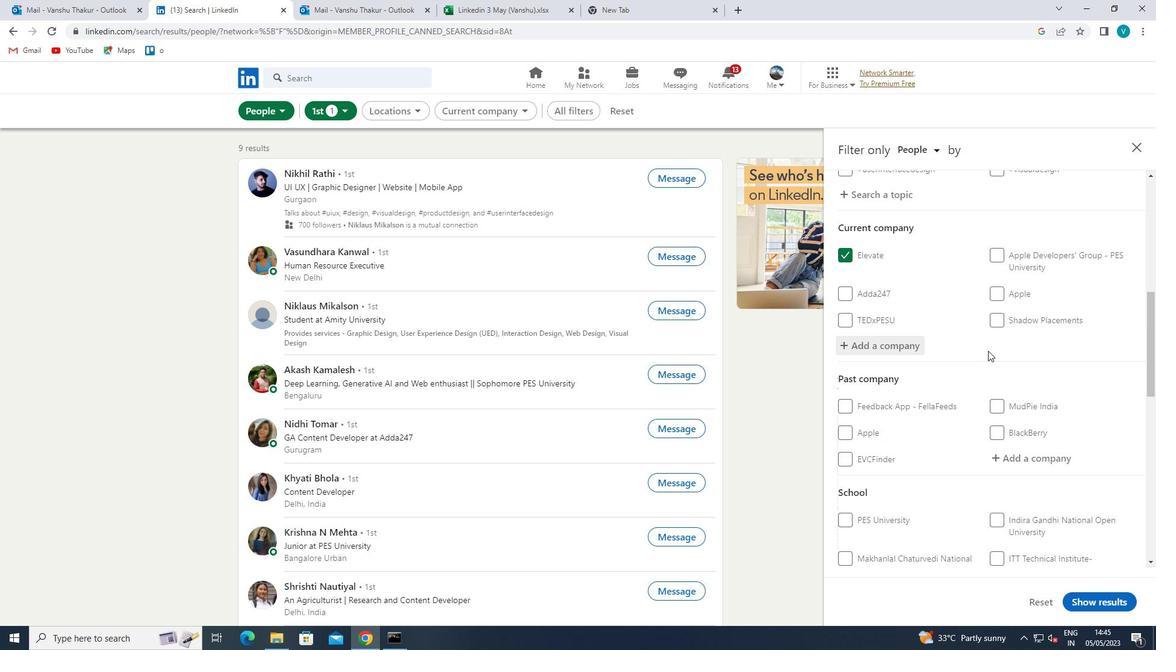 
Action: Mouse scrolled (988, 350) with delta (0, 0)
Screenshot: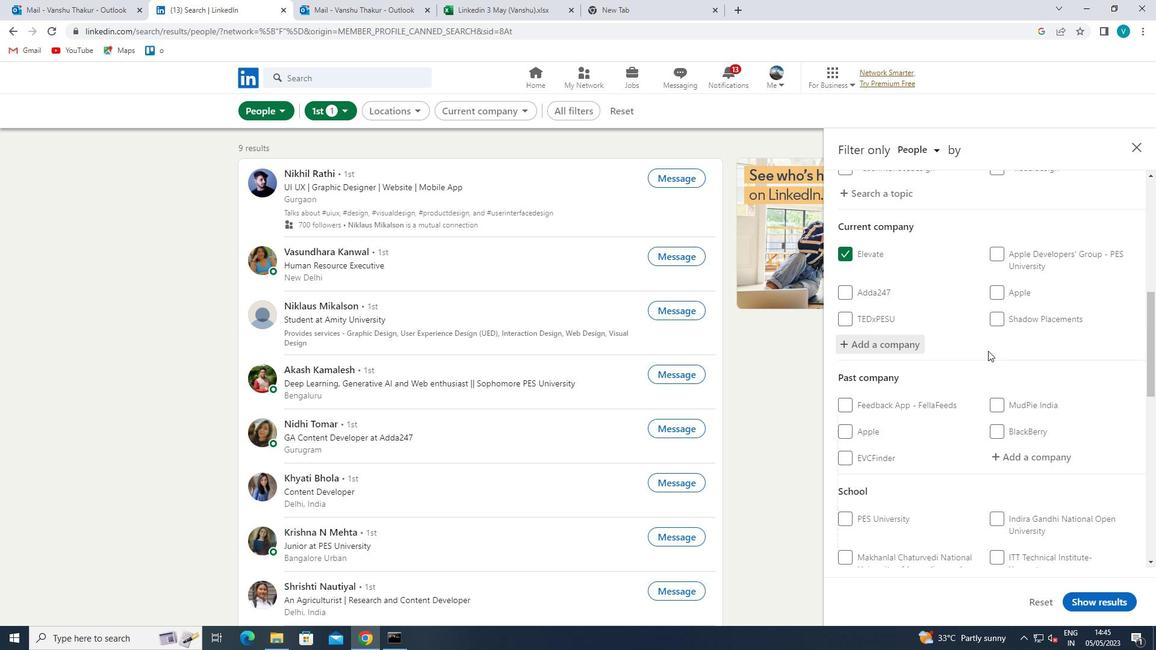 
Action: Mouse scrolled (988, 350) with delta (0, 0)
Screenshot: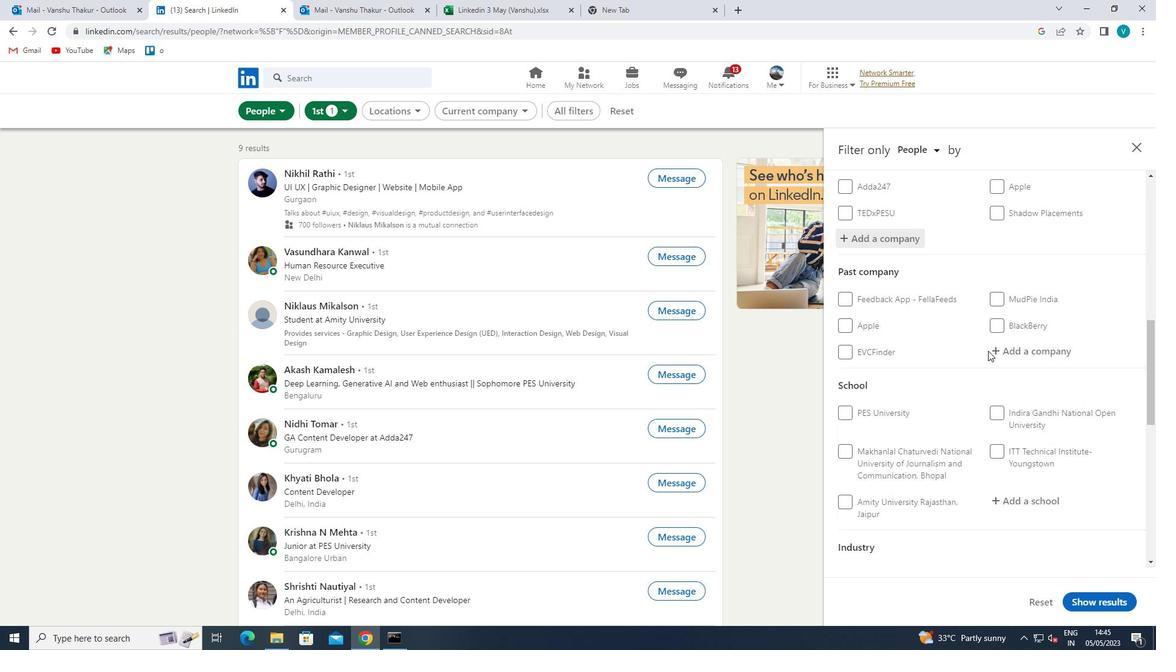 
Action: Mouse moved to (1038, 365)
Screenshot: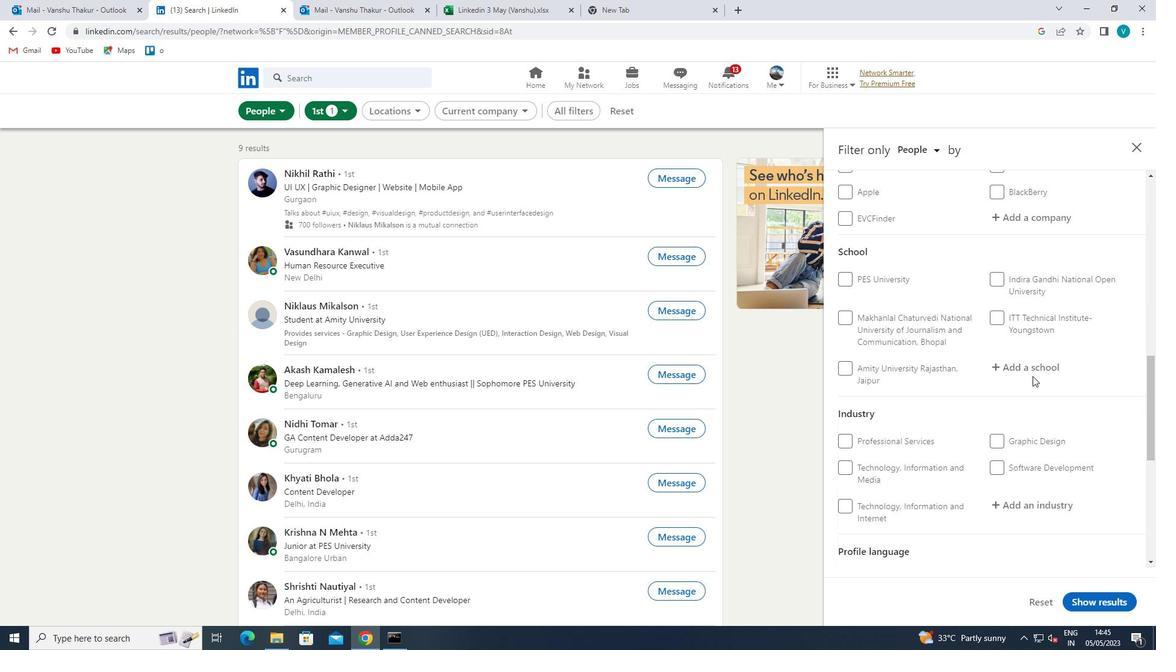 
Action: Mouse pressed left at (1038, 365)
Screenshot: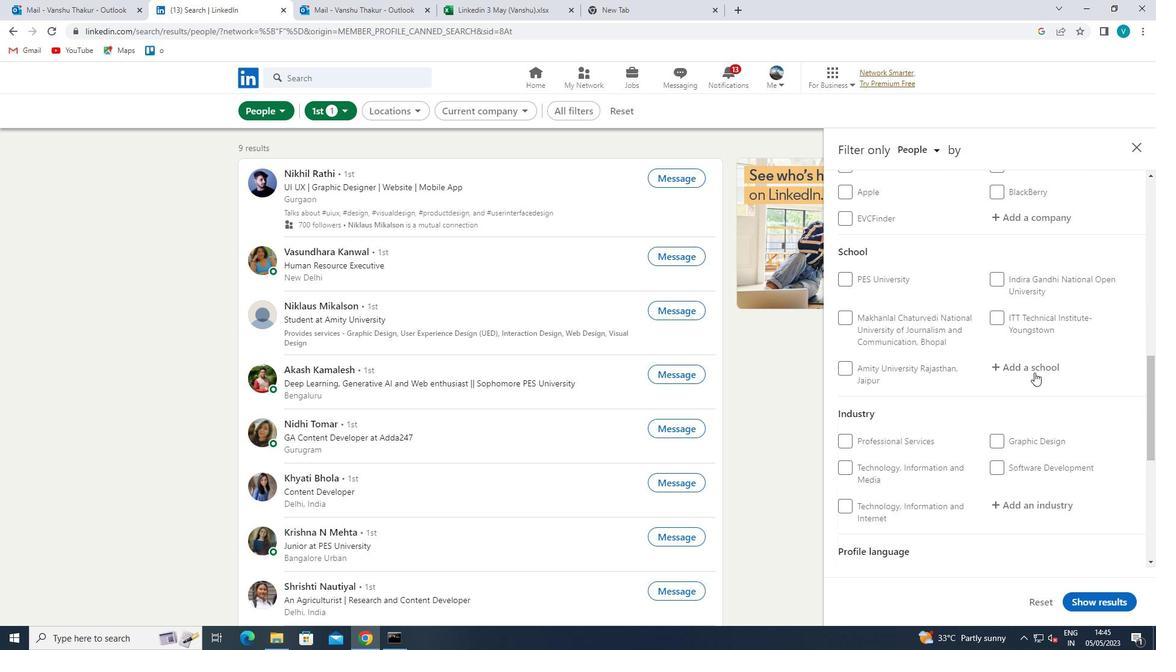 
Action: Mouse moved to (1000, 387)
Screenshot: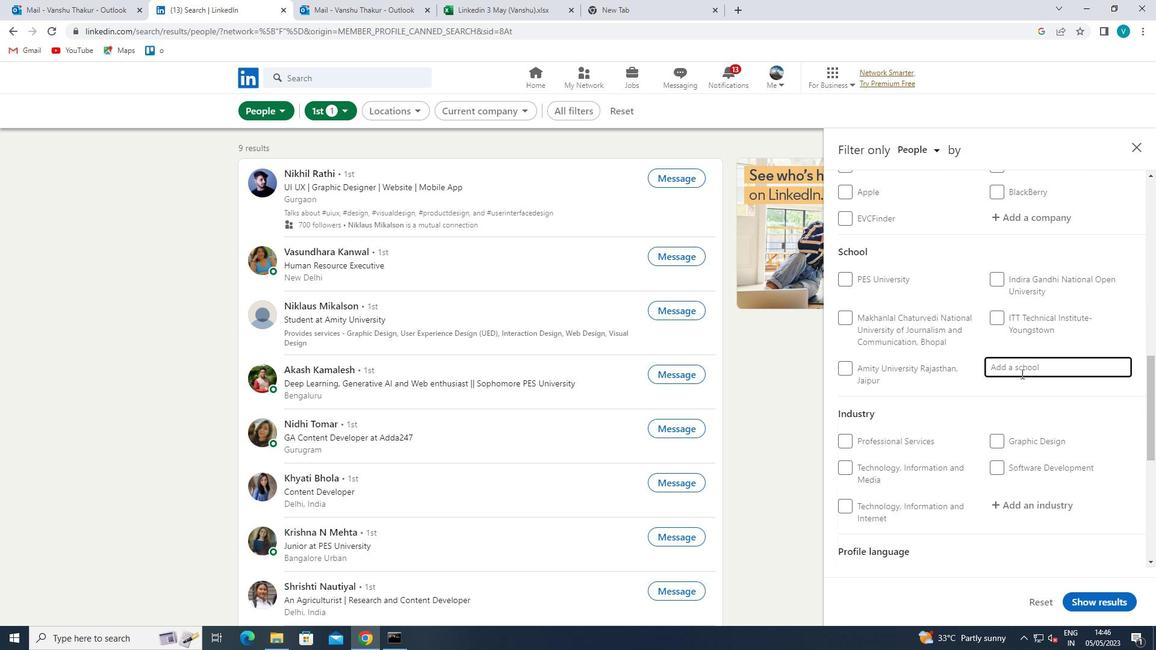 
Action: Key pressed <Key.shift>
Screenshot: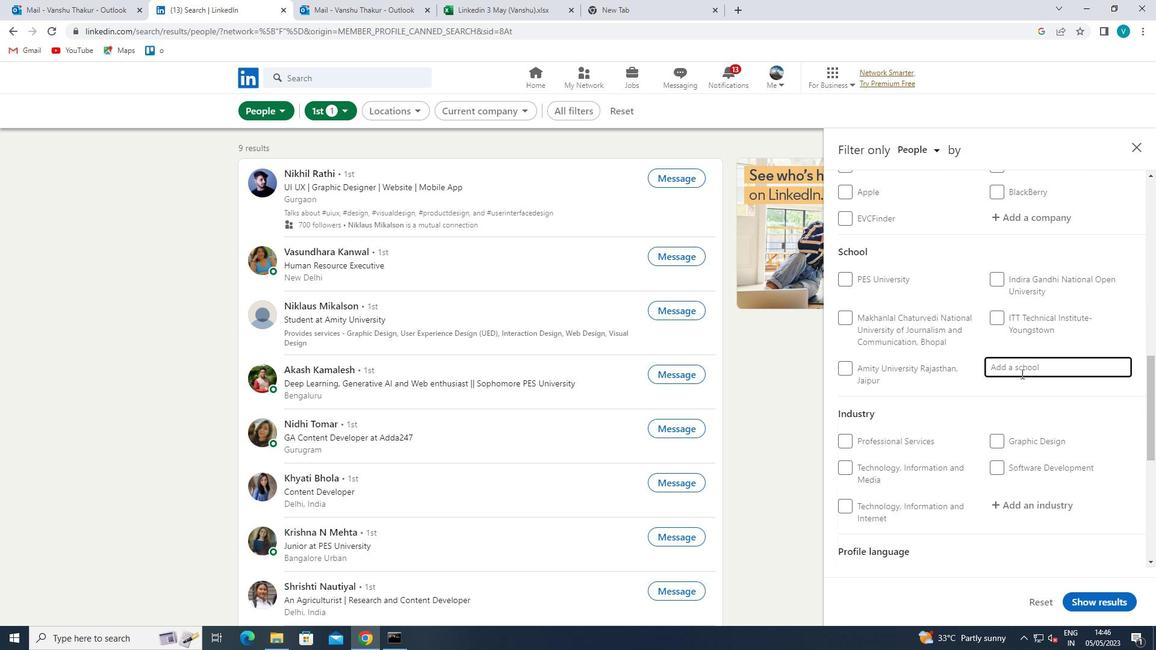 
Action: Mouse moved to (1000, 387)
Screenshot: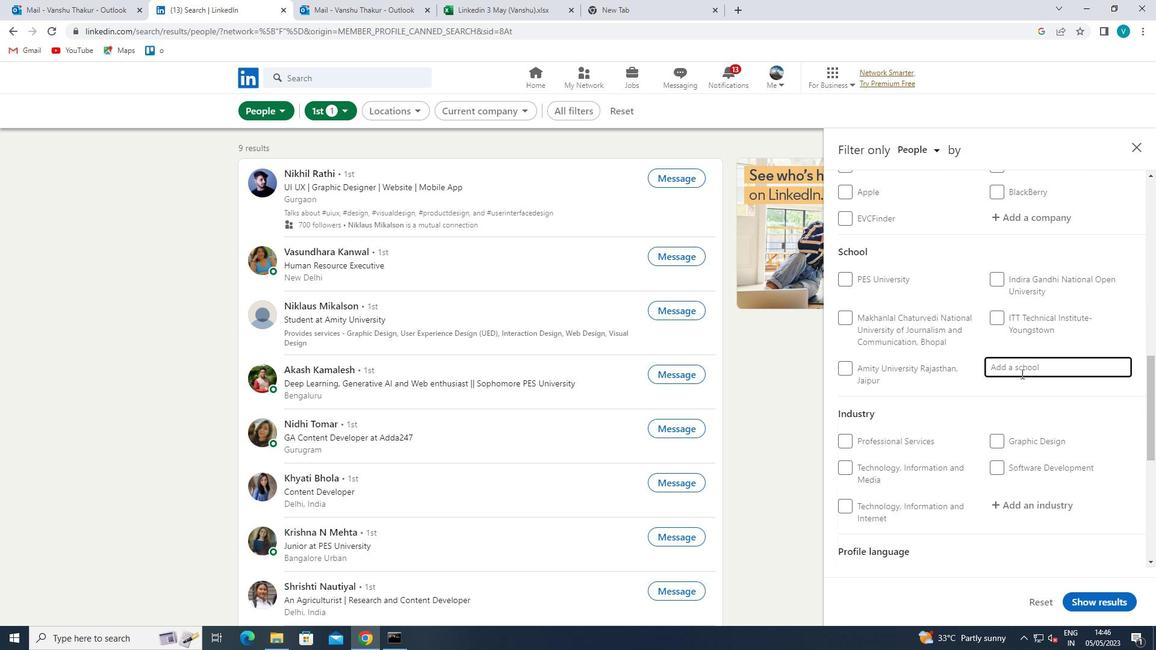 
Action: Key pressed DEOGIRI
Screenshot: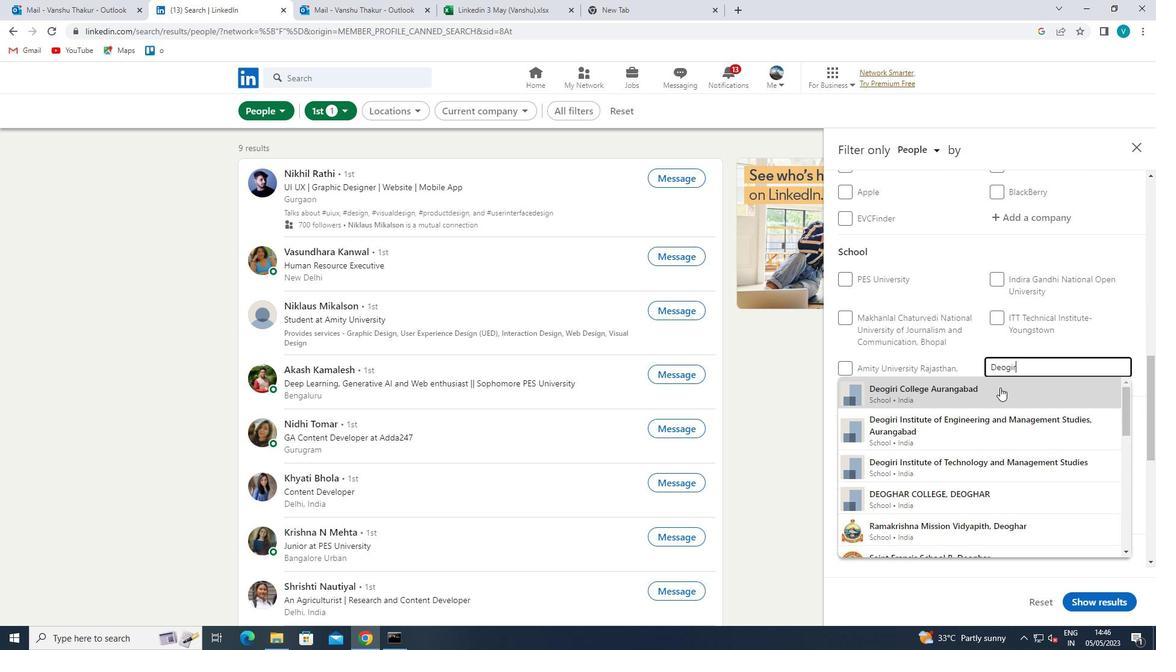 
Action: Mouse moved to (996, 390)
Screenshot: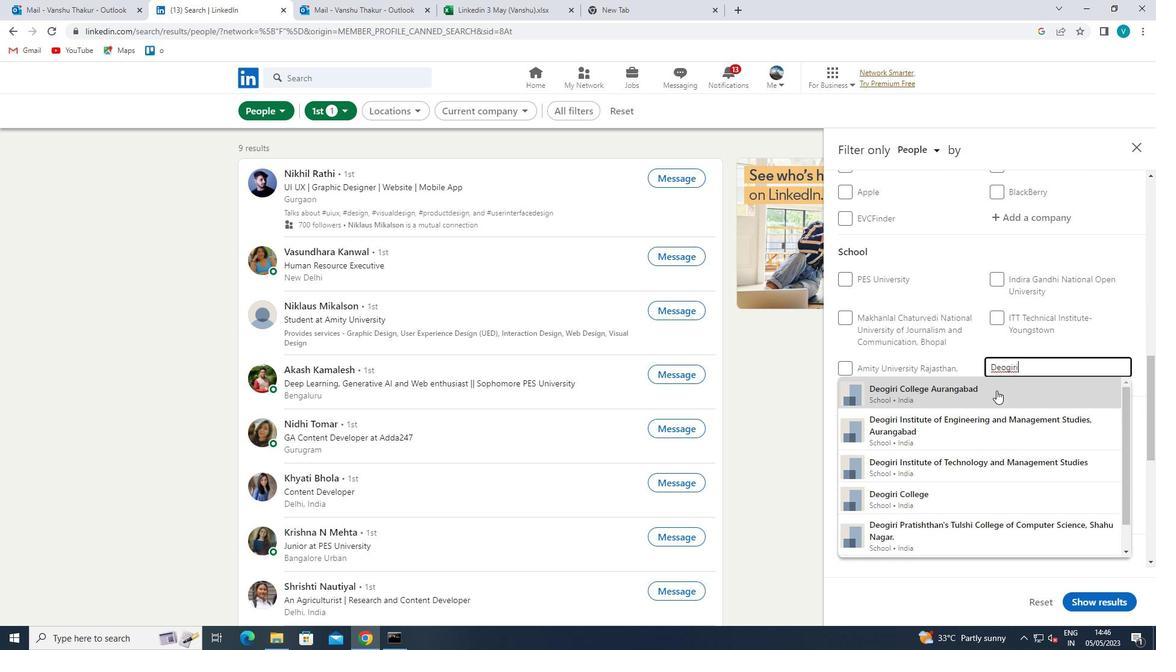 
Action: Mouse pressed left at (996, 390)
Screenshot: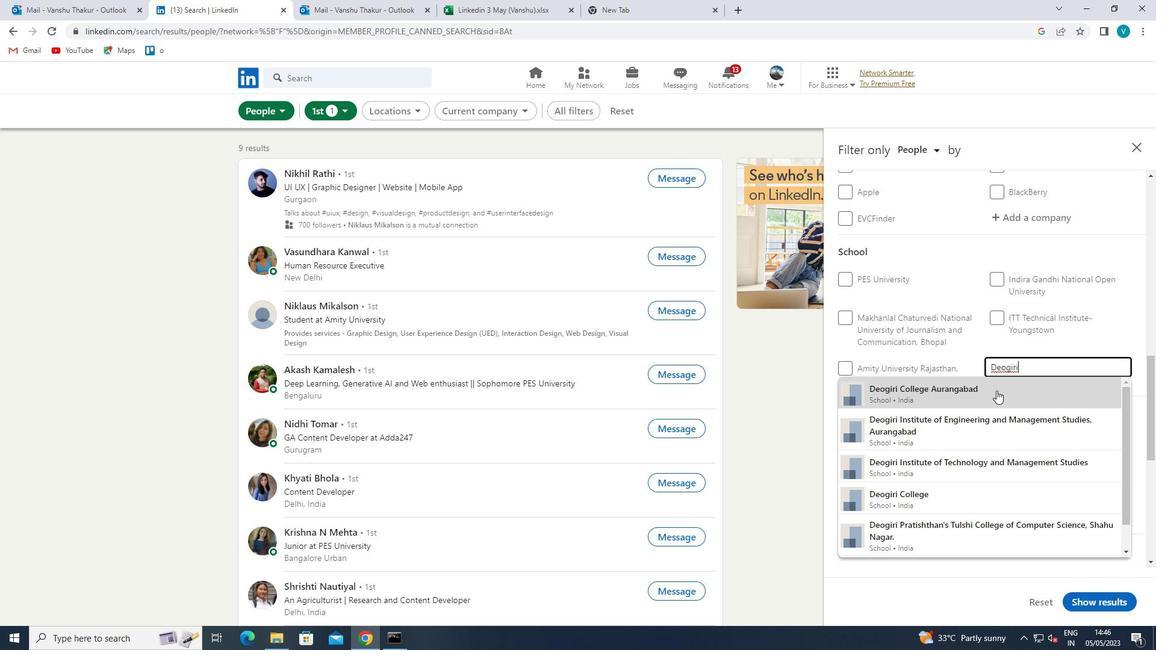 
Action: Mouse scrolled (996, 390) with delta (0, 0)
Screenshot: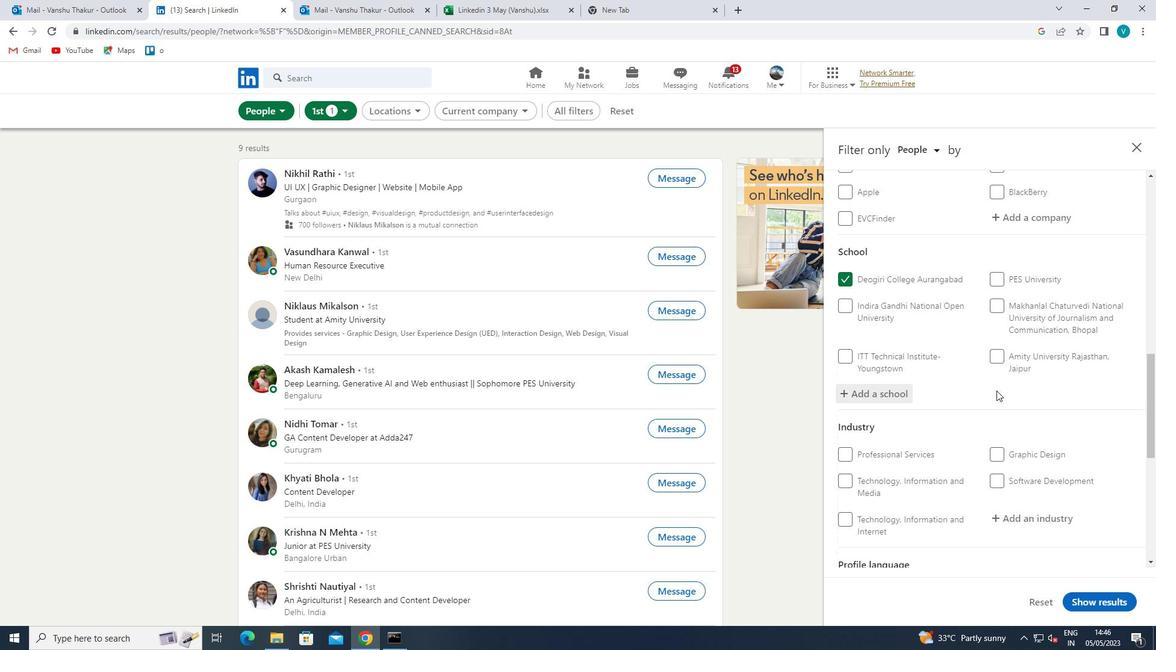 
Action: Mouse scrolled (996, 390) with delta (0, 0)
Screenshot: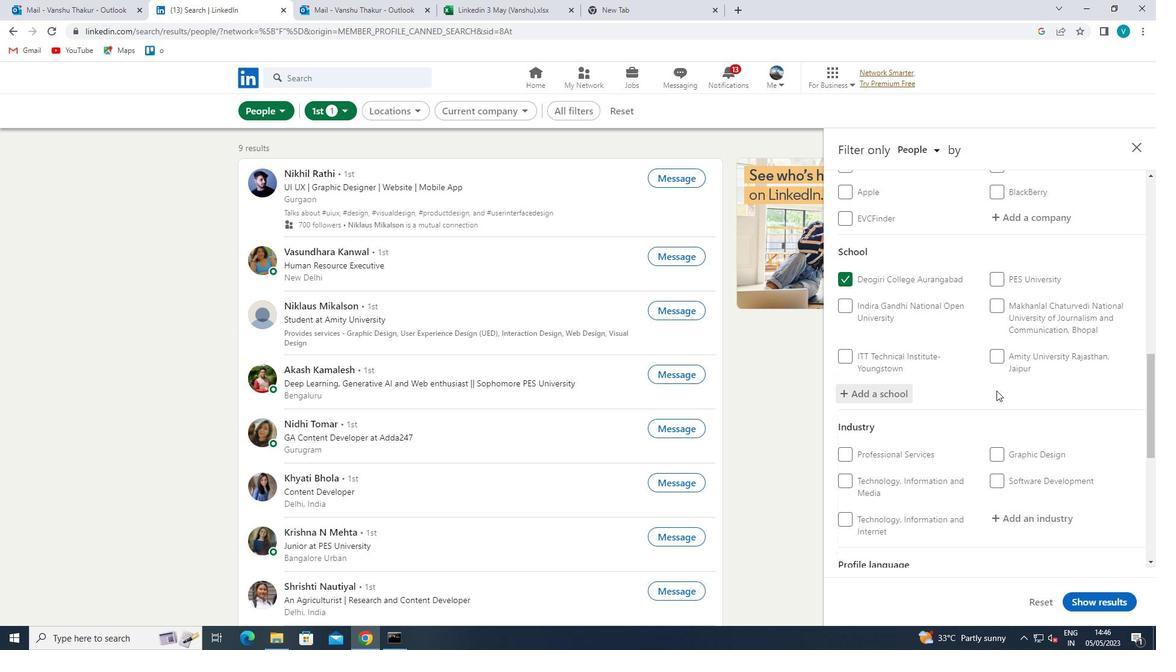 
Action: Mouse scrolled (996, 390) with delta (0, 0)
Screenshot: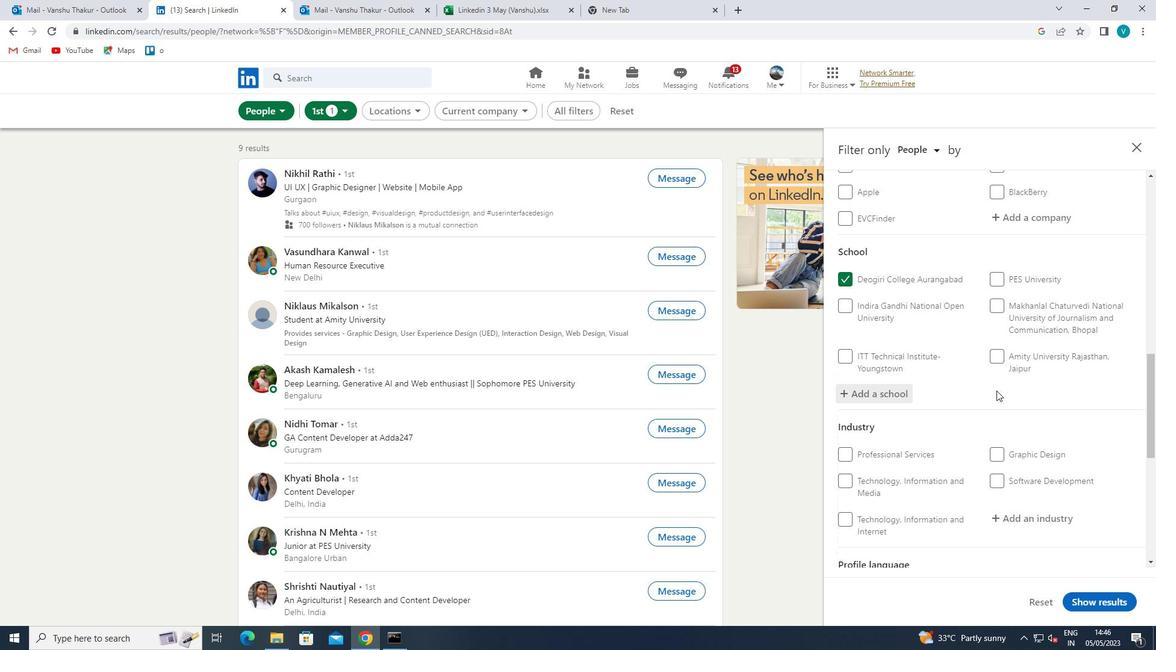 
Action: Mouse scrolled (996, 390) with delta (0, 0)
Screenshot: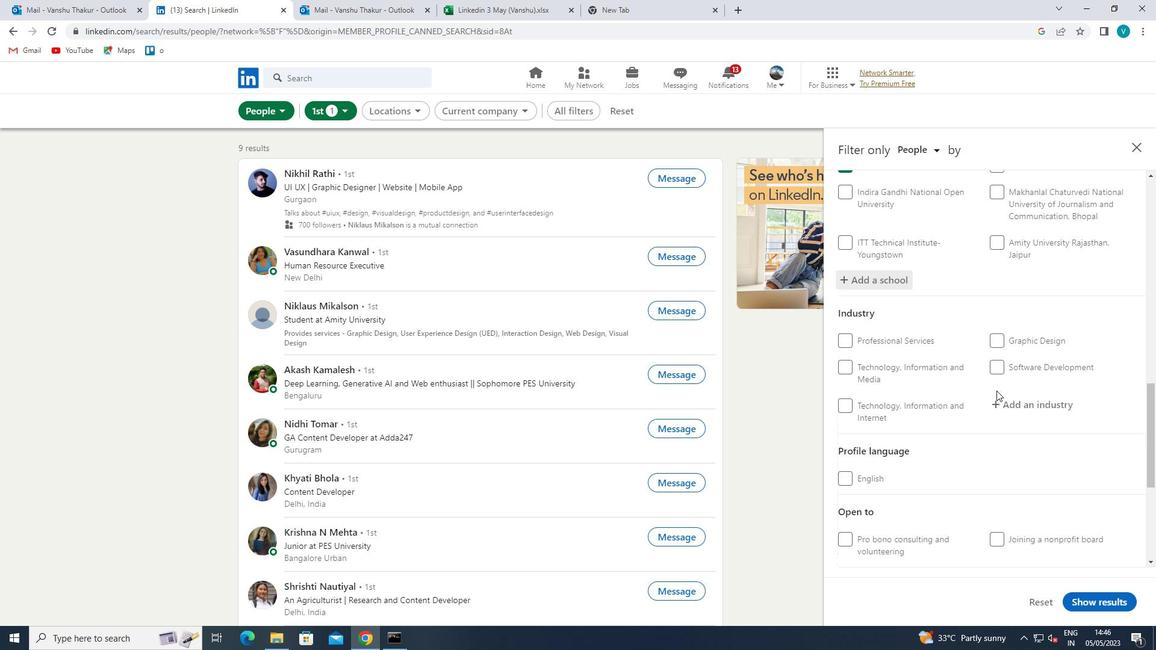 
Action: Mouse moved to (1003, 386)
Screenshot: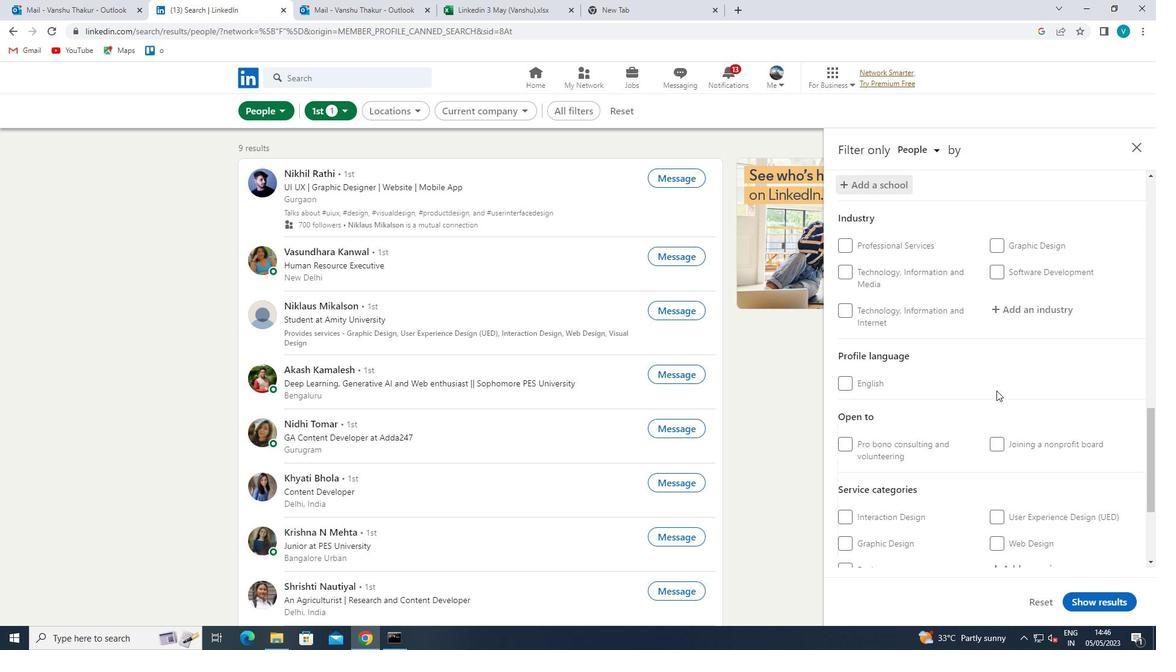 
Action: Mouse scrolled (1003, 386) with delta (0, 0)
Screenshot: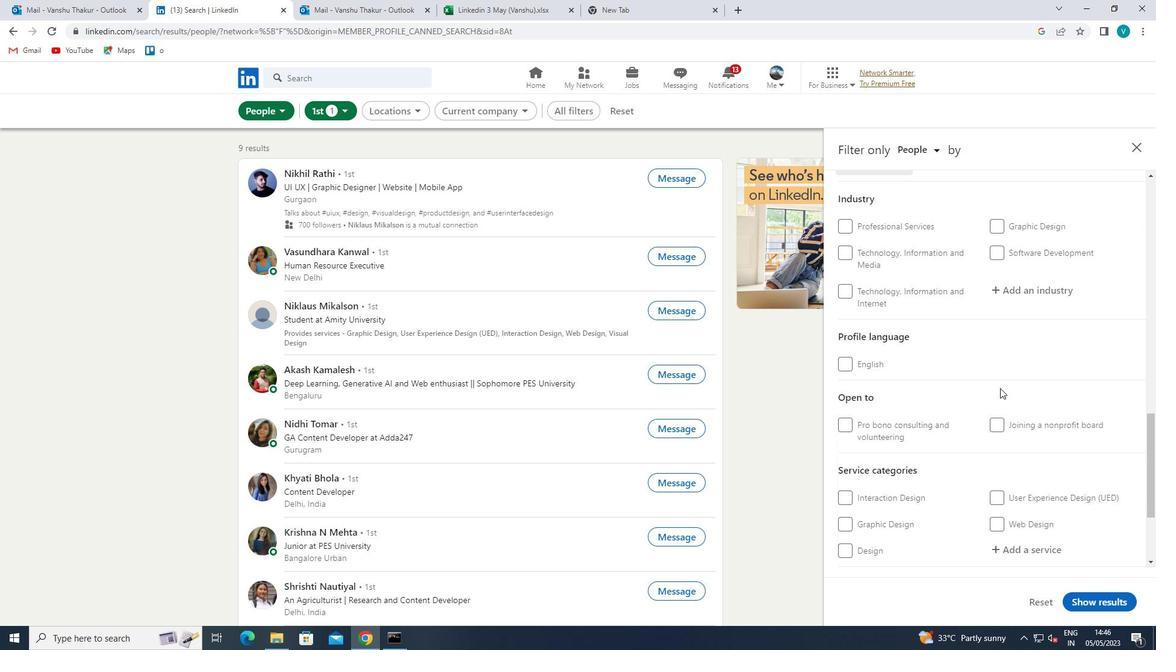 
Action: Mouse scrolled (1003, 386) with delta (0, 0)
Screenshot: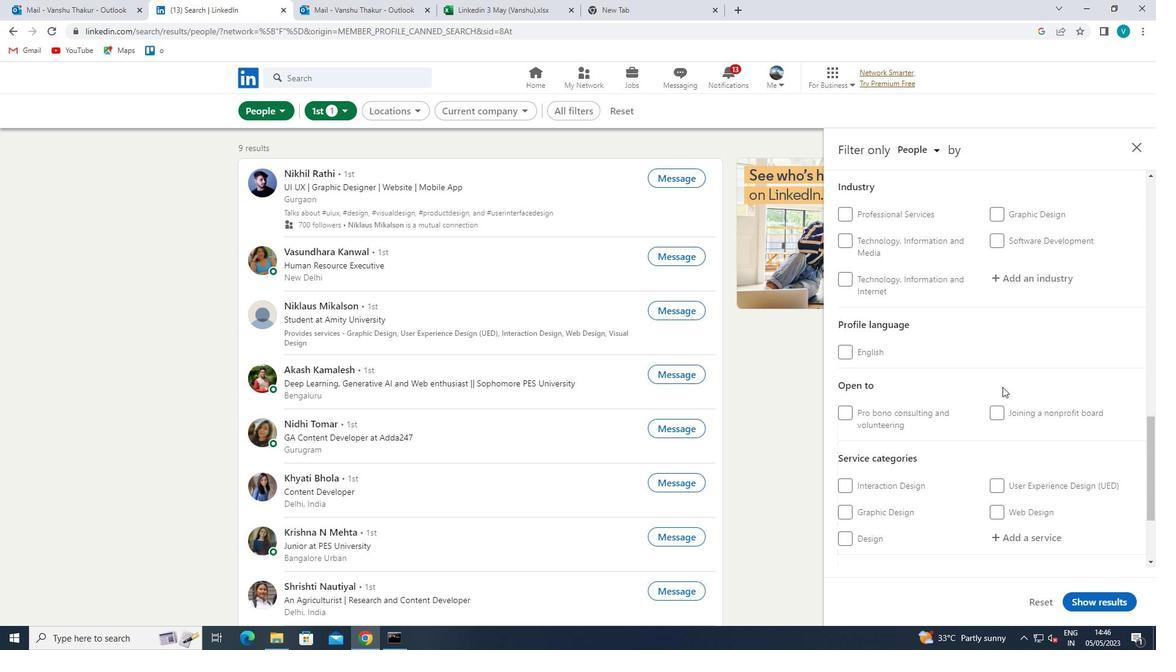 
Action: Mouse moved to (1008, 391)
Screenshot: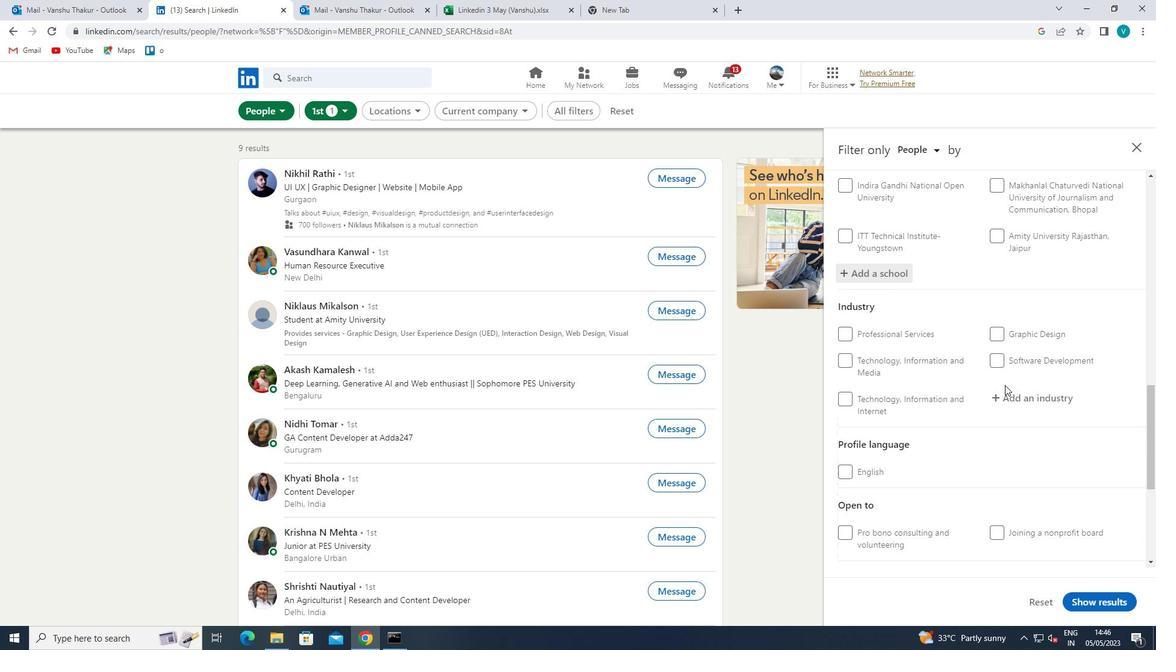 
Action: Mouse pressed left at (1008, 391)
Screenshot: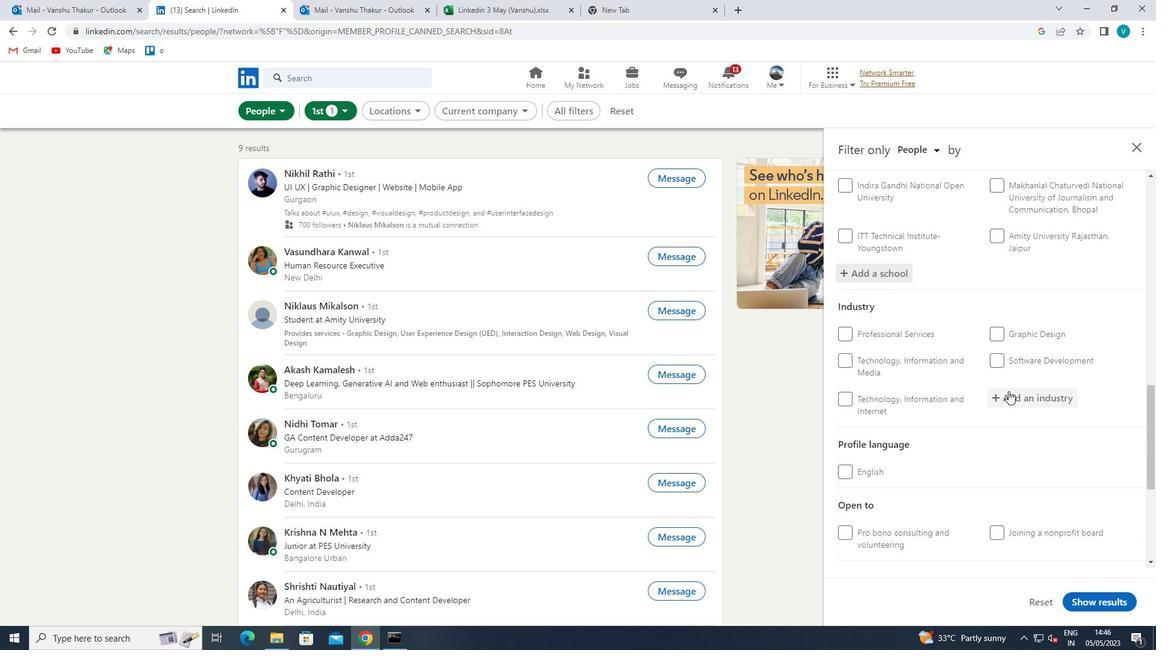 
Action: Mouse moved to (1009, 392)
Screenshot: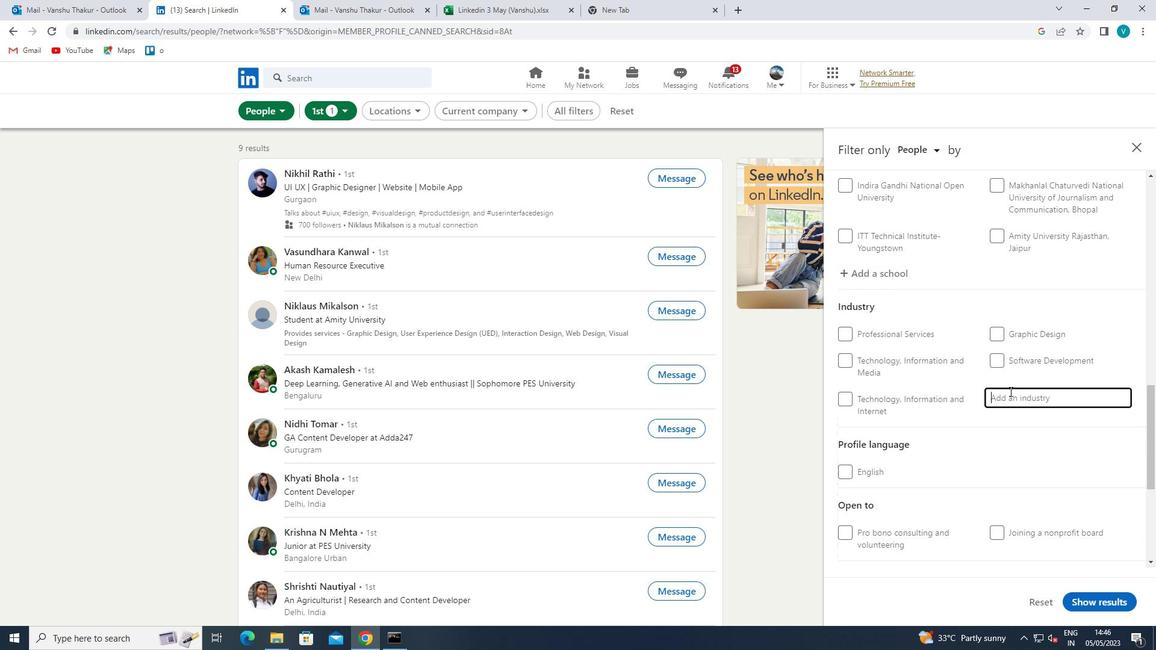 
Action: Key pressed <Key.shift>BUSINESS
Screenshot: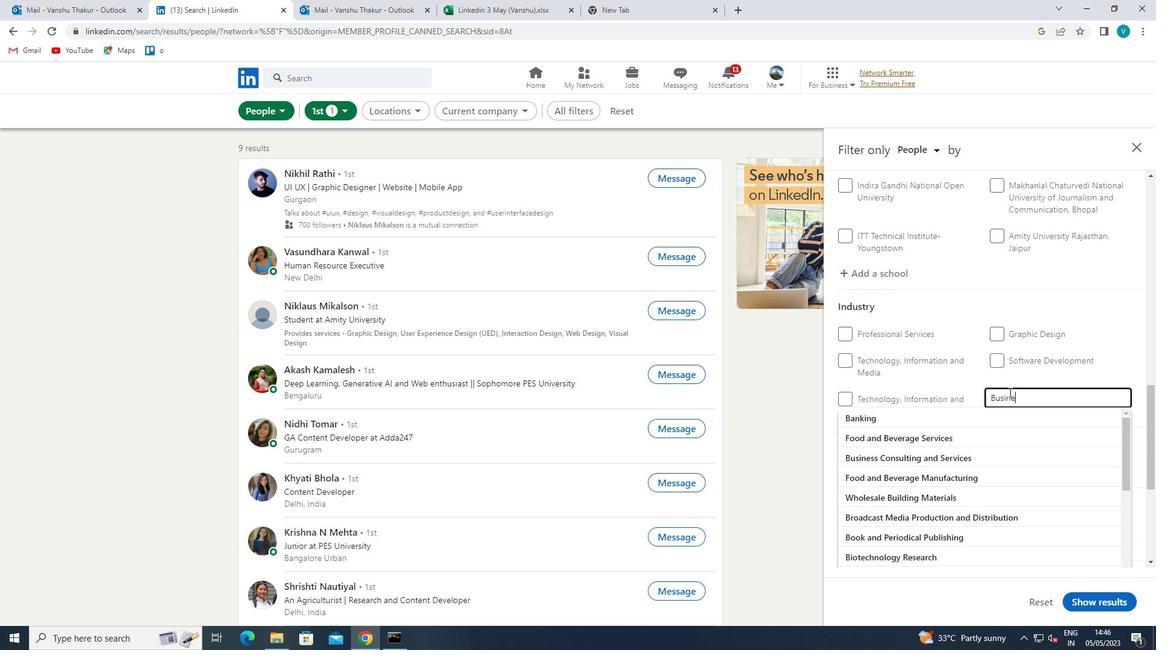 
Action: Mouse moved to (993, 456)
Screenshot: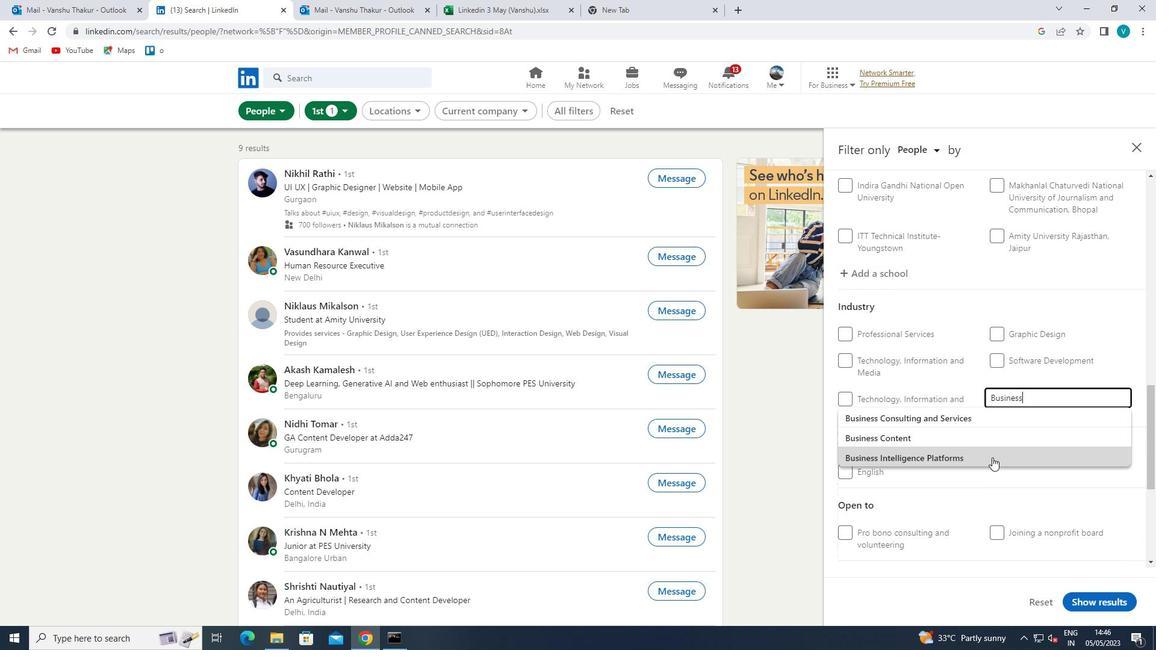 
Action: Mouse pressed left at (993, 456)
Screenshot: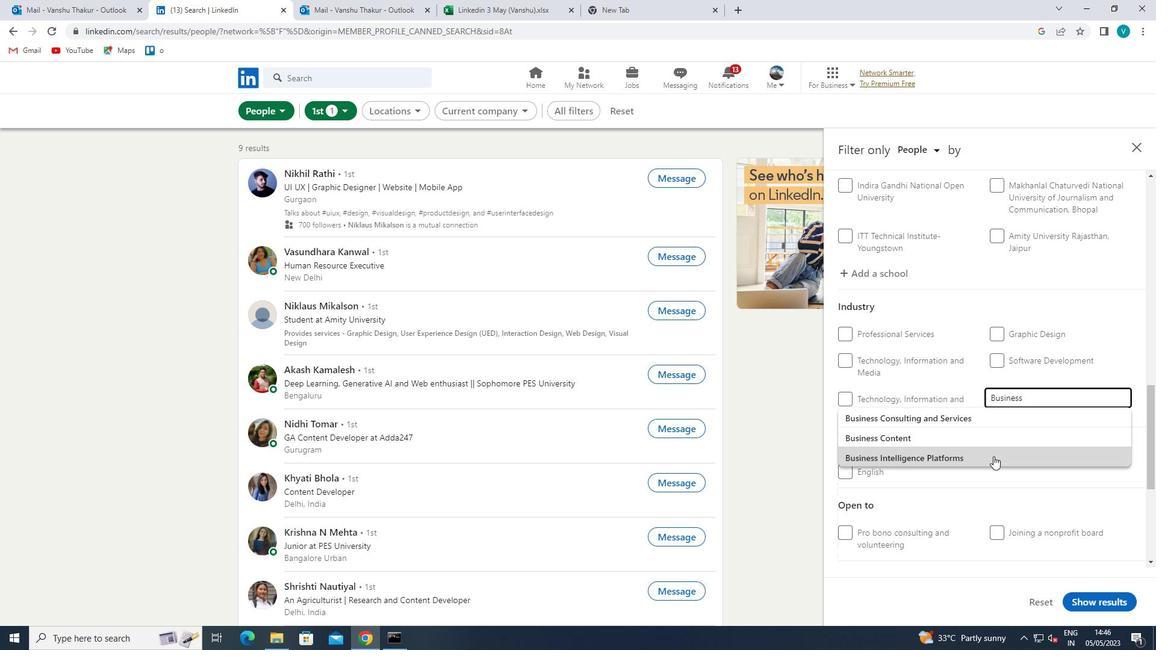 
Action: Mouse moved to (1000, 453)
Screenshot: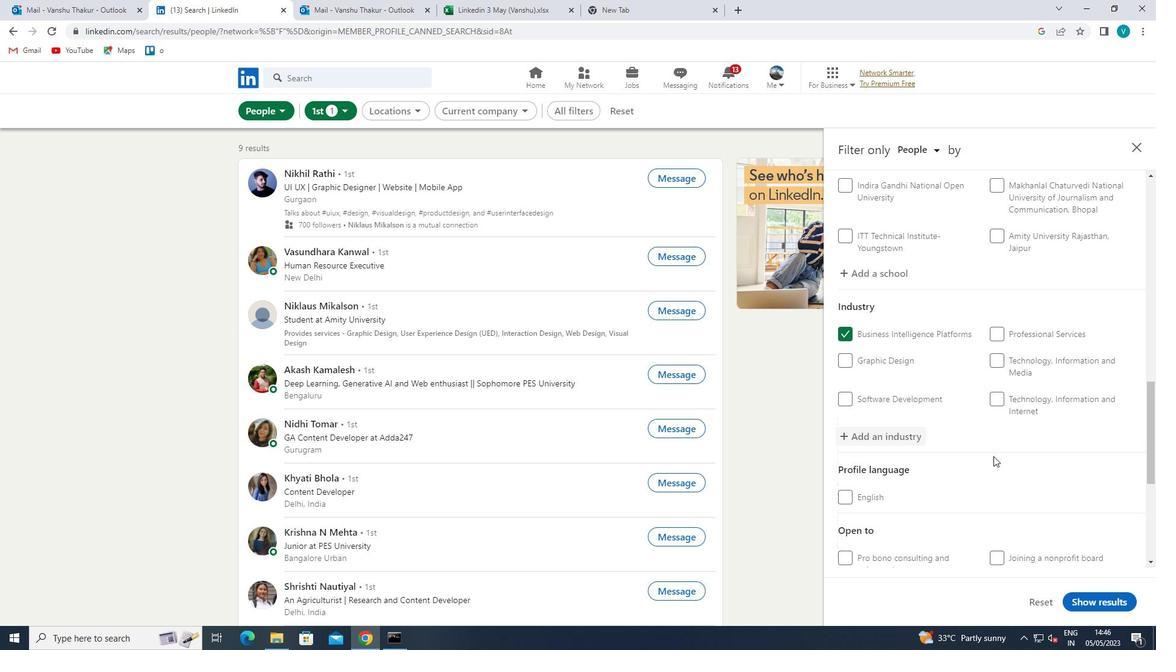 
Action: Mouse scrolled (1000, 452) with delta (0, 0)
Screenshot: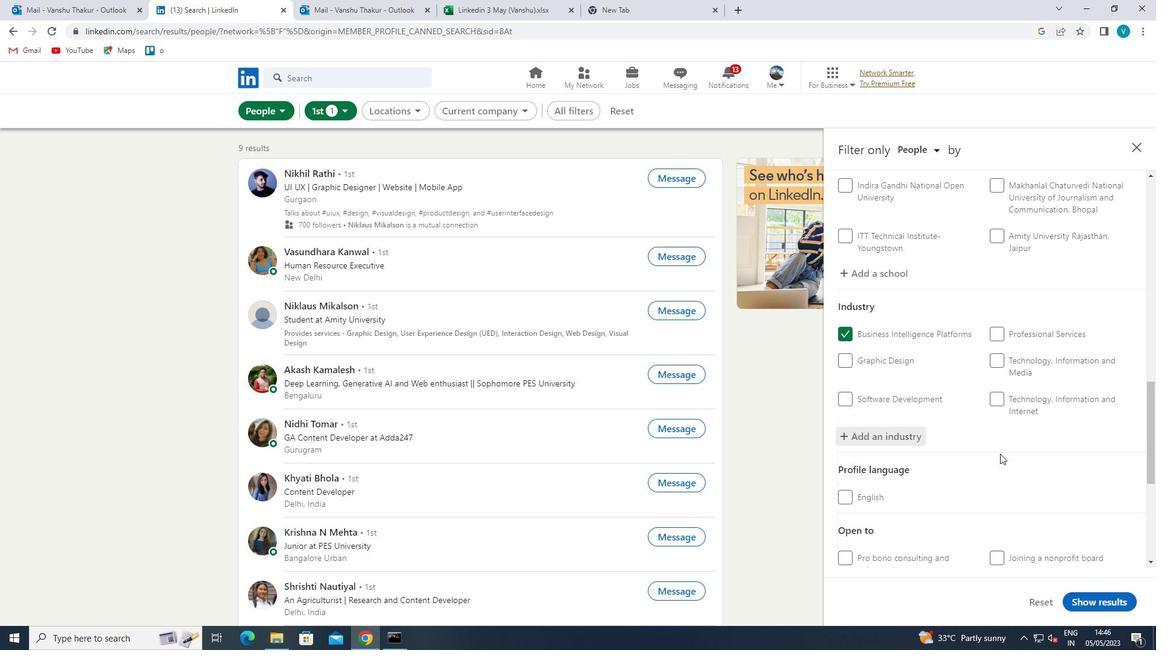 
Action: Mouse moved to (1000, 453)
Screenshot: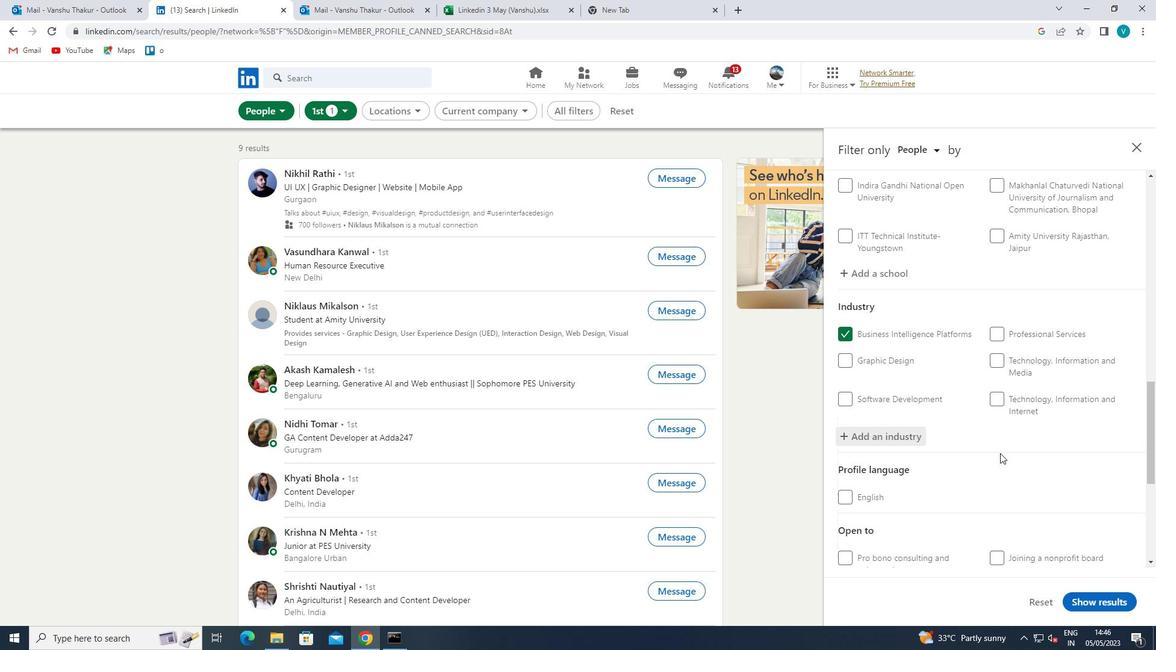 
Action: Mouse scrolled (1000, 452) with delta (0, 0)
Screenshot: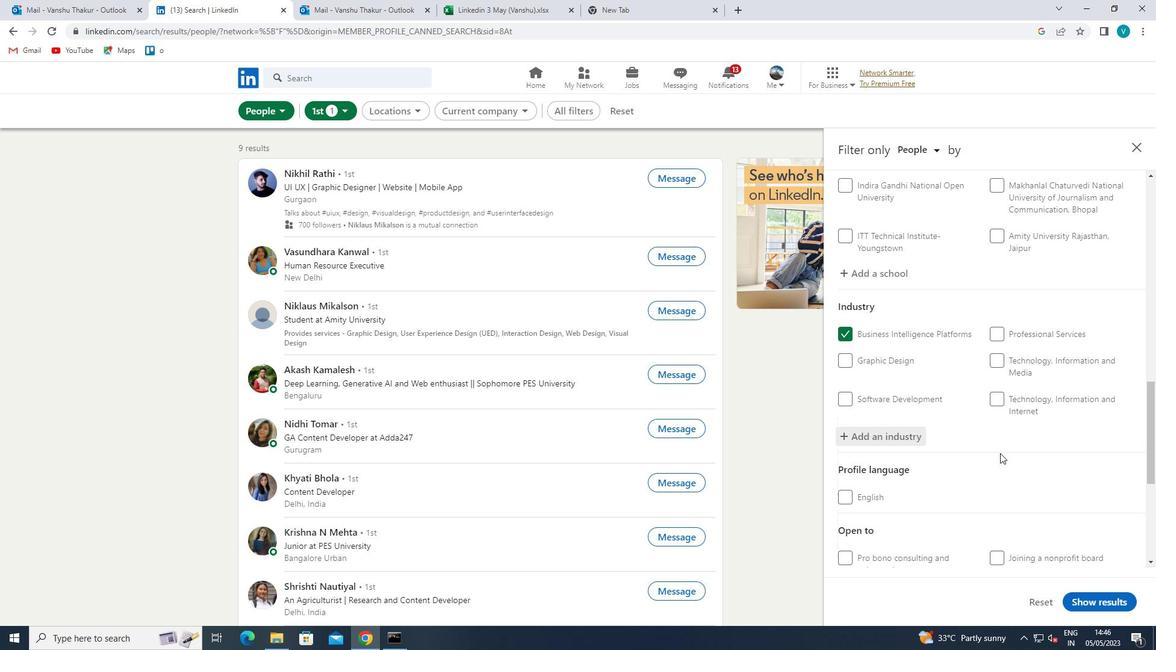 
Action: Mouse scrolled (1000, 452) with delta (0, 0)
Screenshot: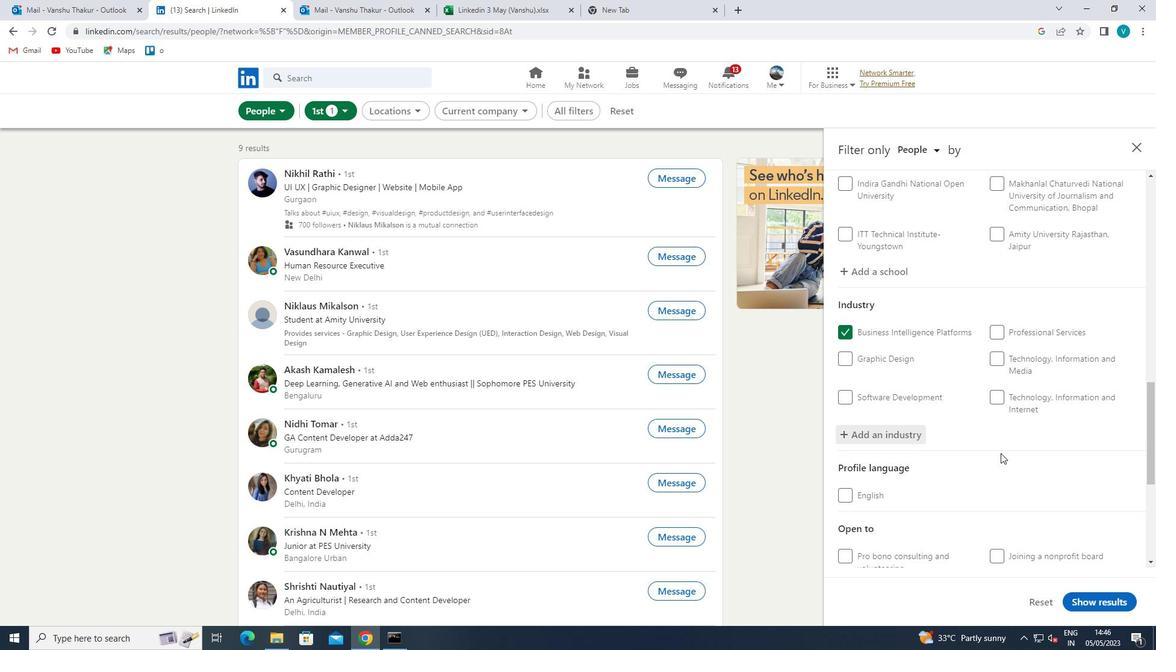 
Action: Mouse scrolled (1000, 452) with delta (0, 0)
Screenshot: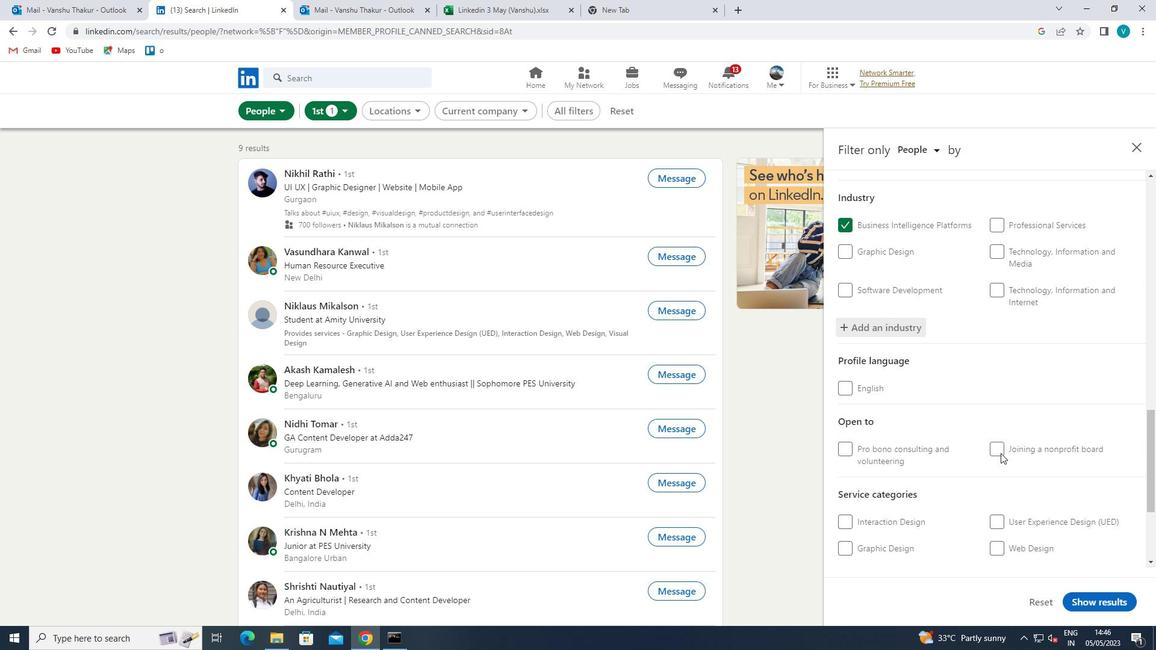 
Action: Mouse moved to (1011, 448)
Screenshot: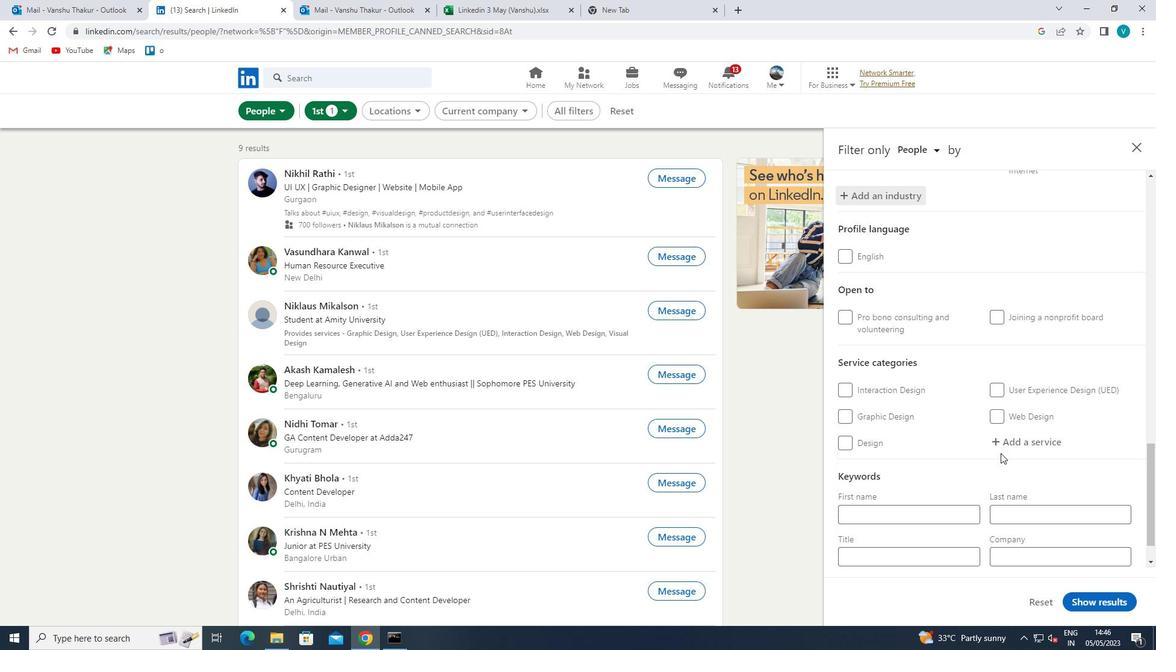 
Action: Mouse pressed left at (1011, 448)
Screenshot: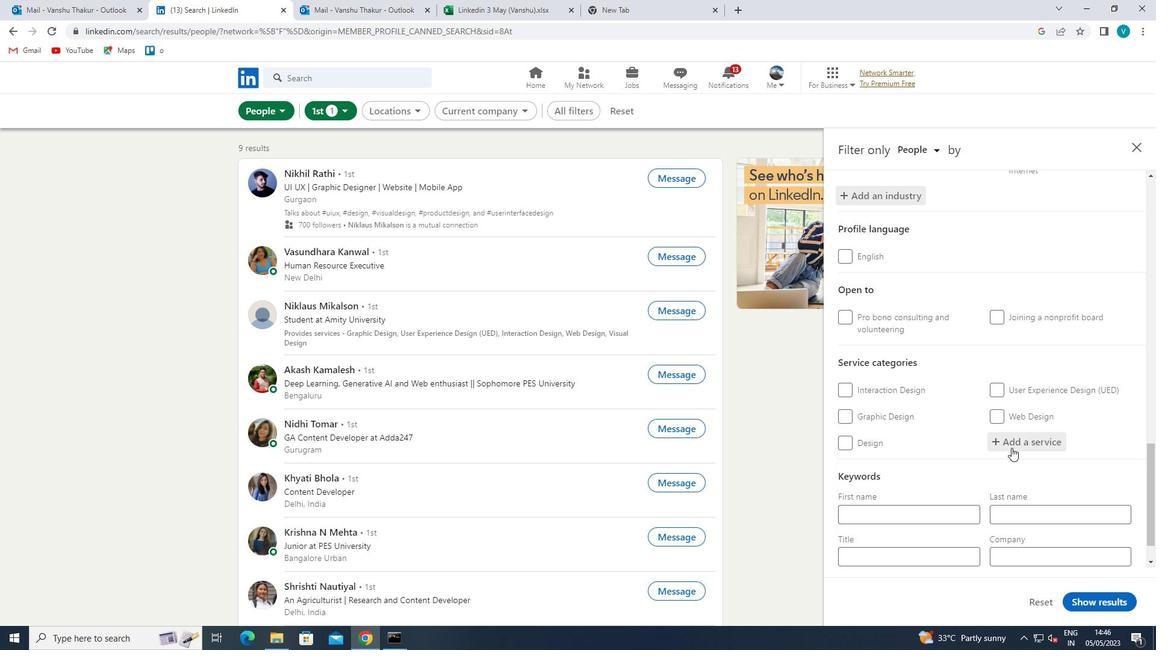 
Action: Mouse moved to (1009, 448)
Screenshot: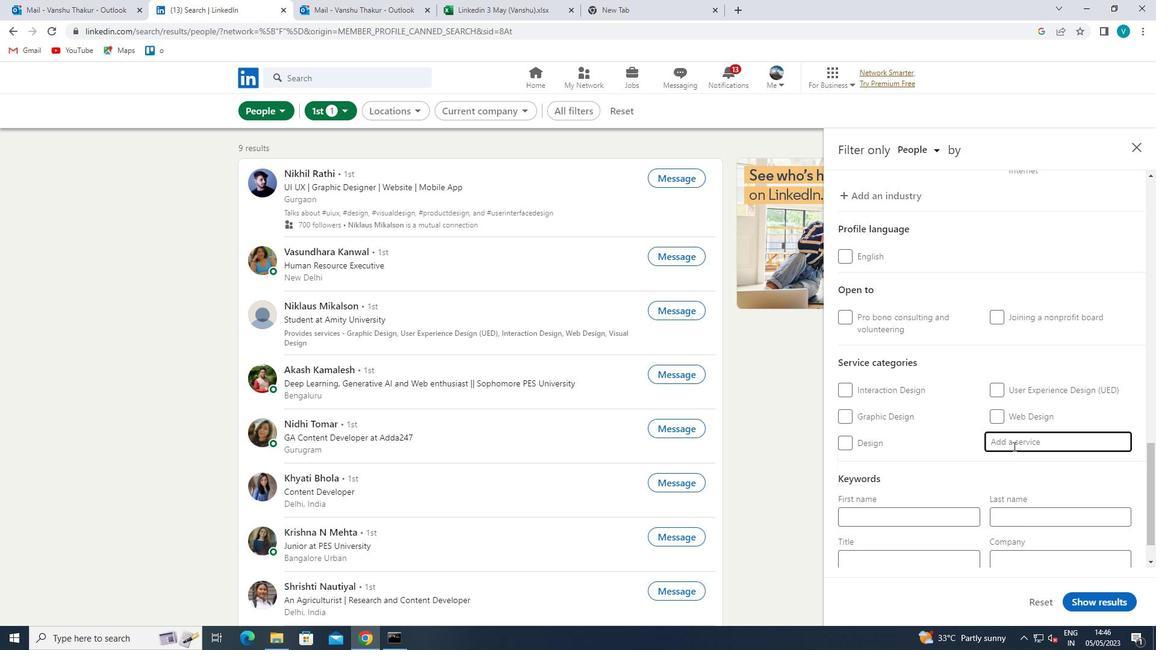
Action: Key pressed <Key.shift>PACK
Screenshot: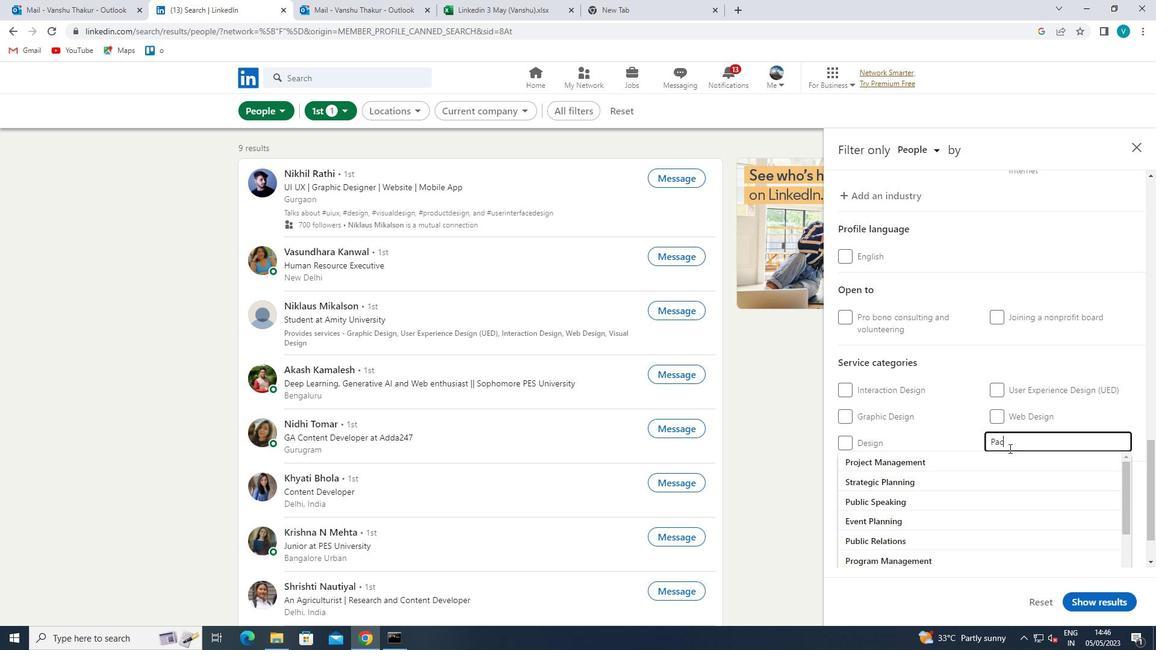 
Action: Mouse moved to (985, 463)
Screenshot: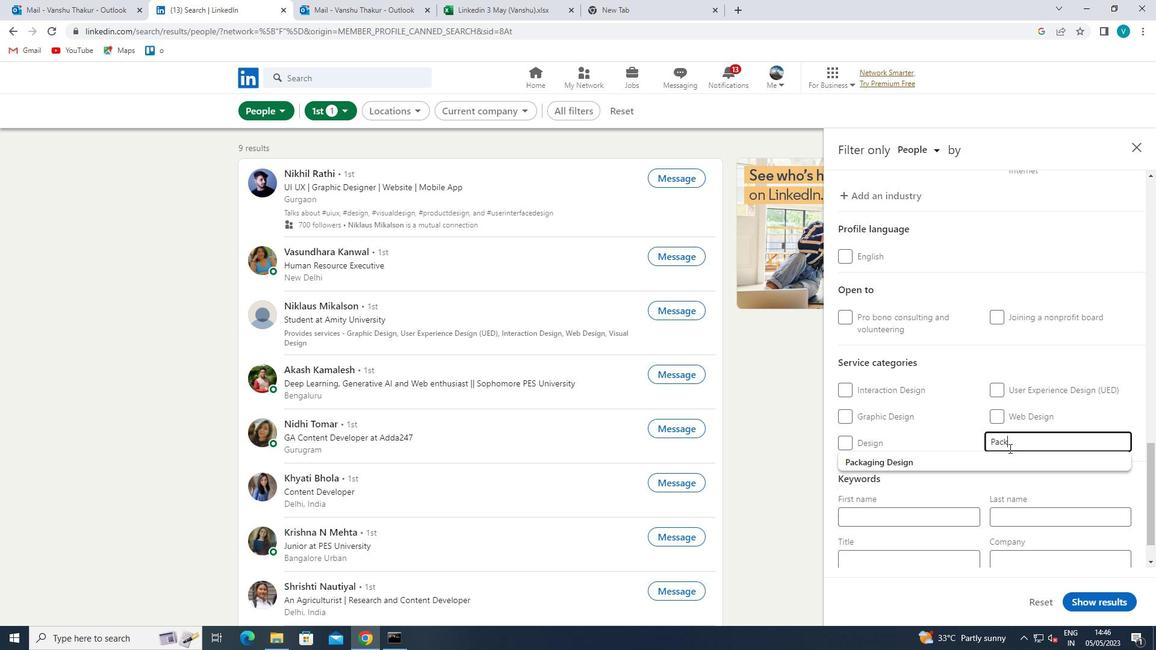 
Action: Mouse pressed left at (985, 463)
Screenshot: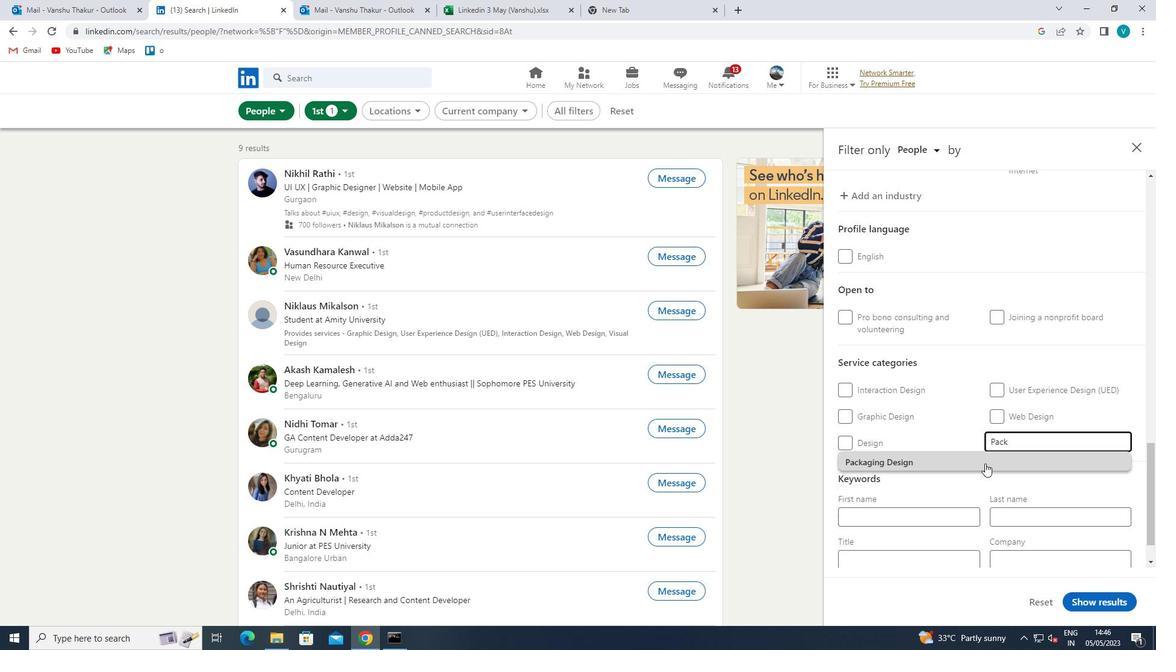 
Action: Mouse scrolled (985, 463) with delta (0, 0)
Screenshot: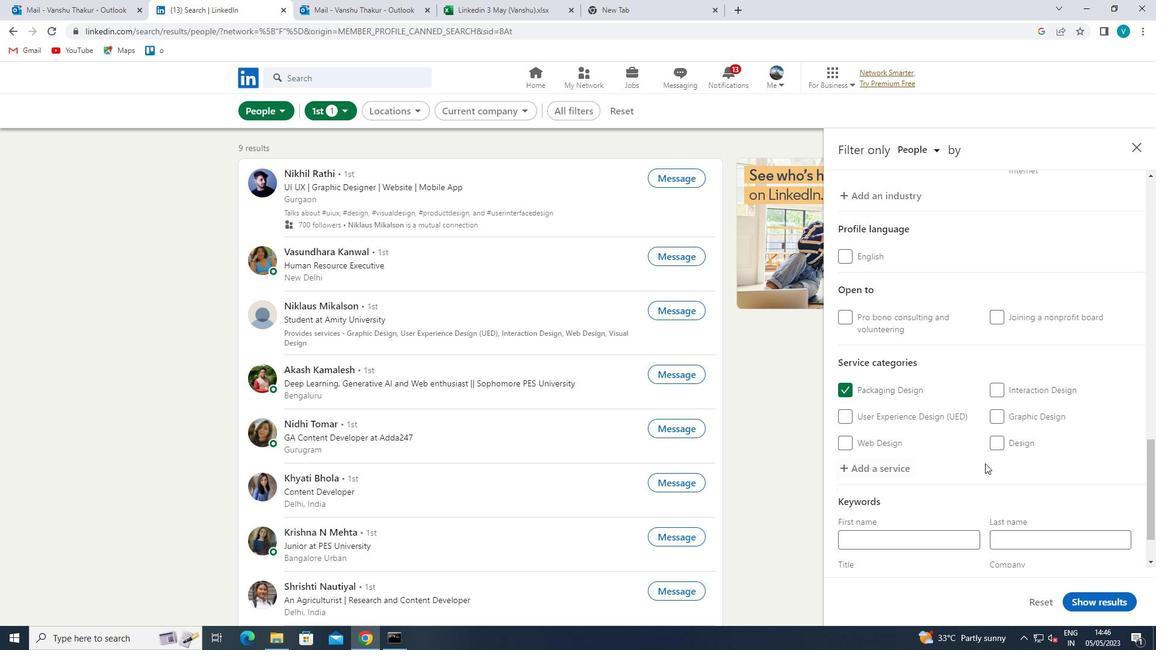
Action: Mouse moved to (984, 464)
Screenshot: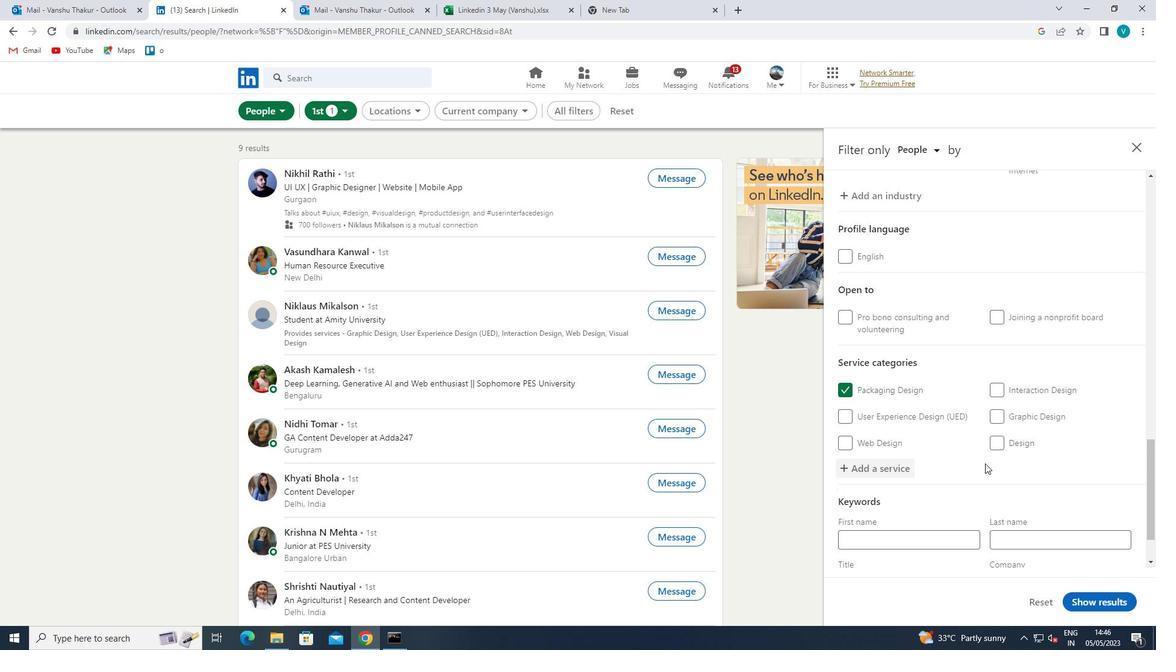 
Action: Mouse scrolled (984, 464) with delta (0, 0)
Screenshot: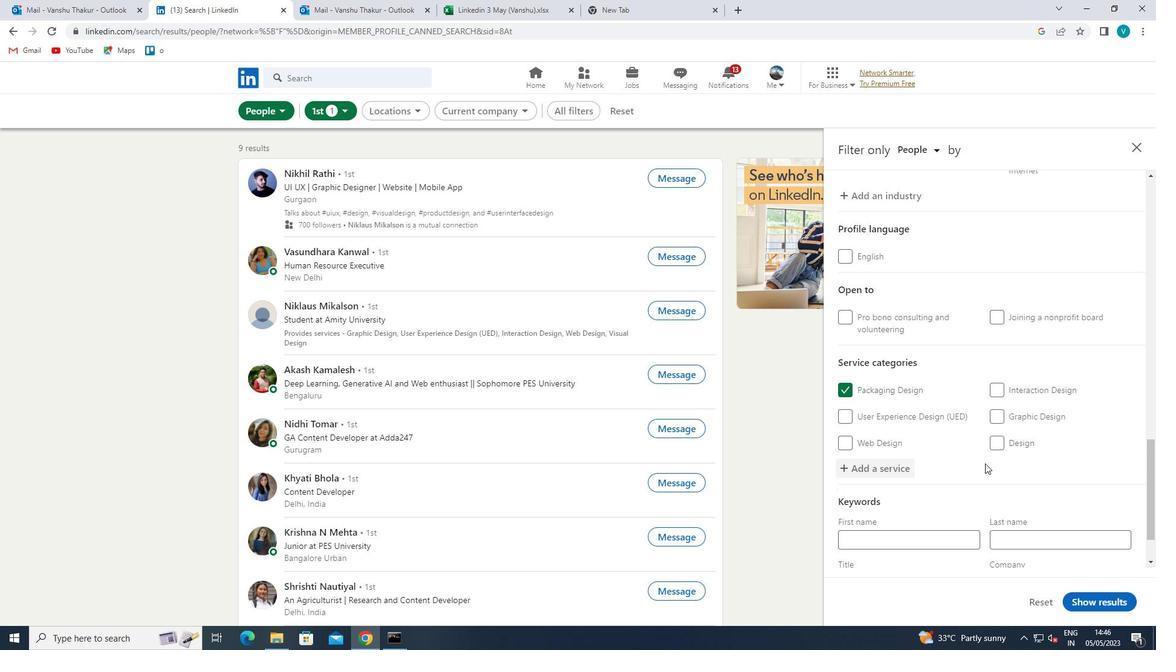
Action: Mouse scrolled (984, 464) with delta (0, 0)
Screenshot: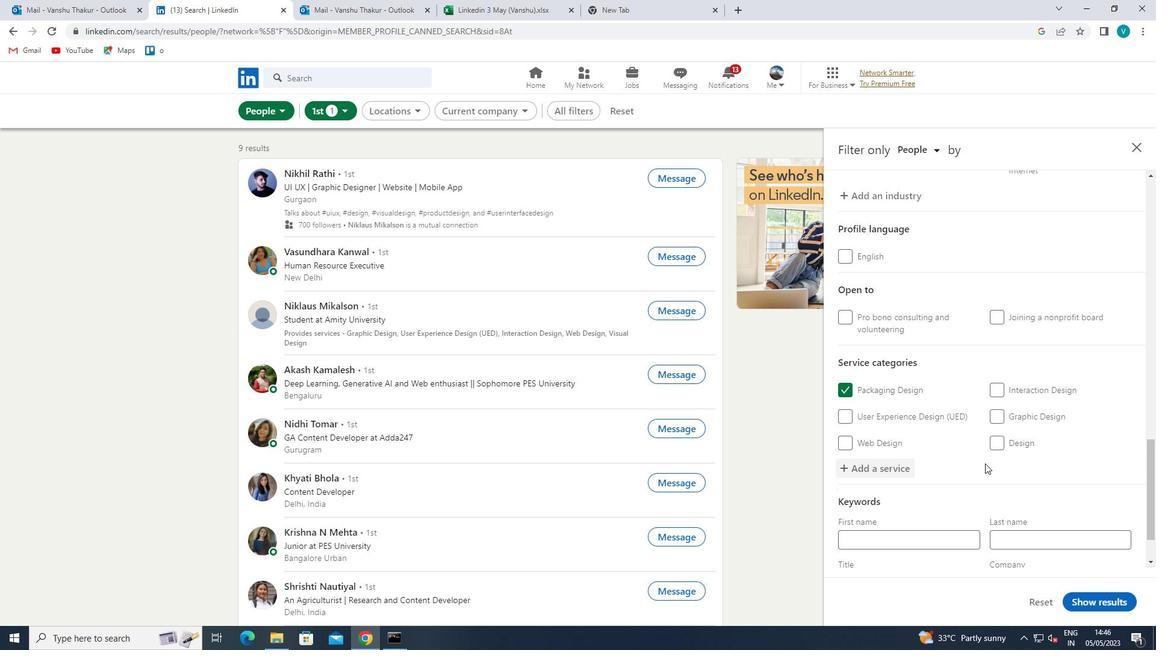 
Action: Mouse moved to (935, 516)
Screenshot: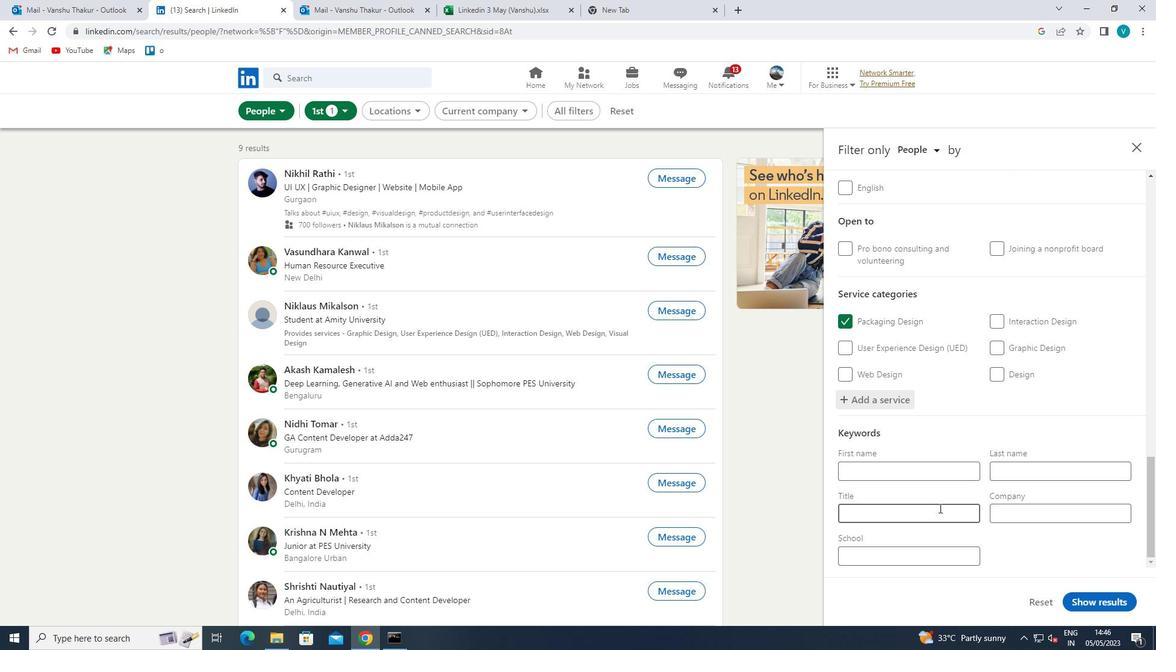 
Action: Mouse pressed left at (935, 516)
Screenshot: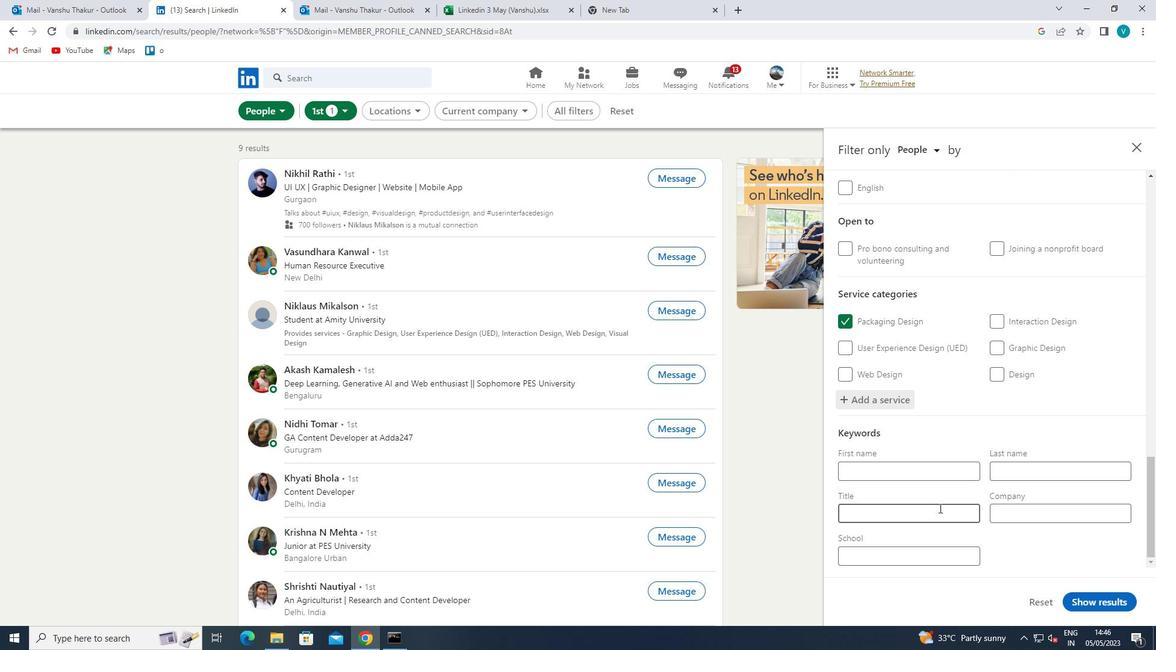 
Action: Mouse moved to (943, 511)
Screenshot: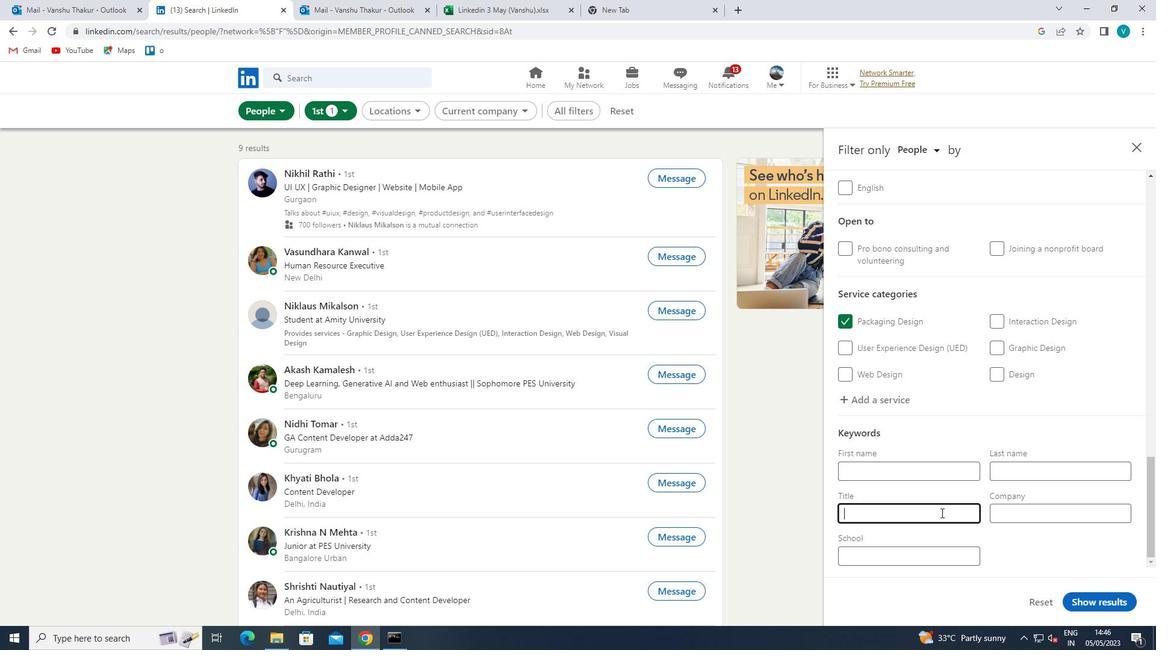 
Action: Key pressed <Key.shift><Key.shift><Key.shift><Key.shift><Key.shift><Key.shift><Key.shift><Key.shift><Key.shift><Key.shift><Key.shift><Key.shift><Key.shift><Key.shift><Key.shift><Key.shift>YOF<Key.backspace>GA<Key.space><Key.shift><Key.shift><Key.shift><Key.shift><Key.shift><Key.shift><Key.shift><Key.shift><Key.shift><Key.shift><Key.shift><Key.shift><Key.shift><Key.shift><Key.shift><Key.shift><Key.shift><Key.shift><Key.shift><Key.shift><Key.shift>INSTRUCTOR<Key.space>
Screenshot: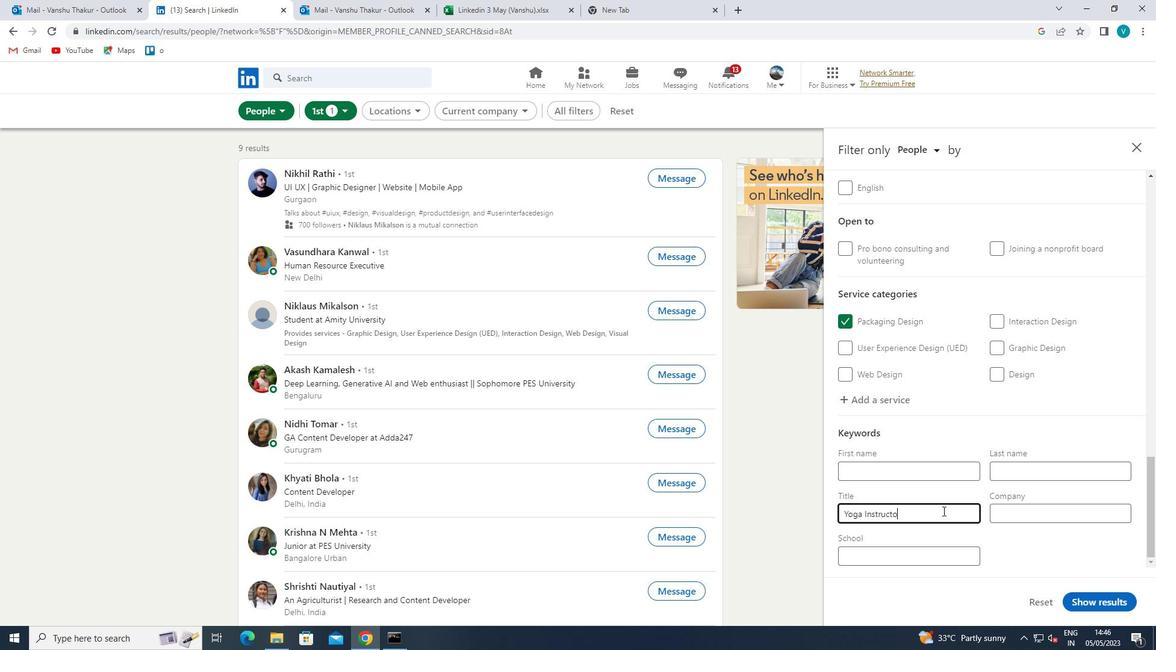 
Action: Mouse moved to (1102, 597)
Screenshot: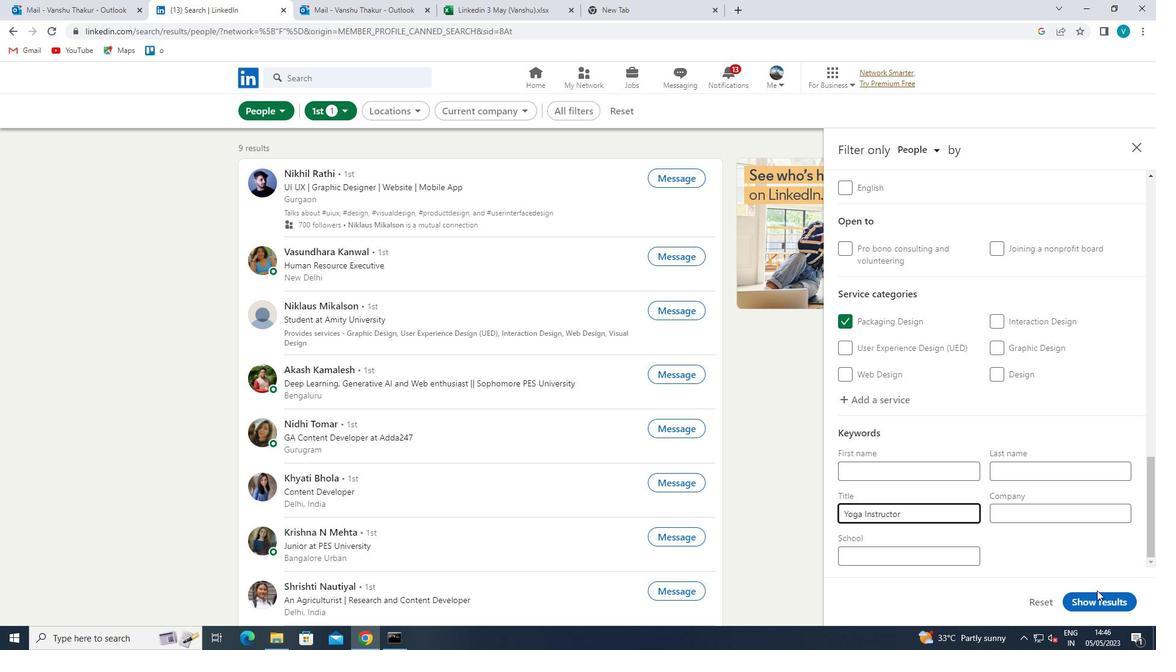 
Action: Mouse pressed left at (1102, 597)
Screenshot: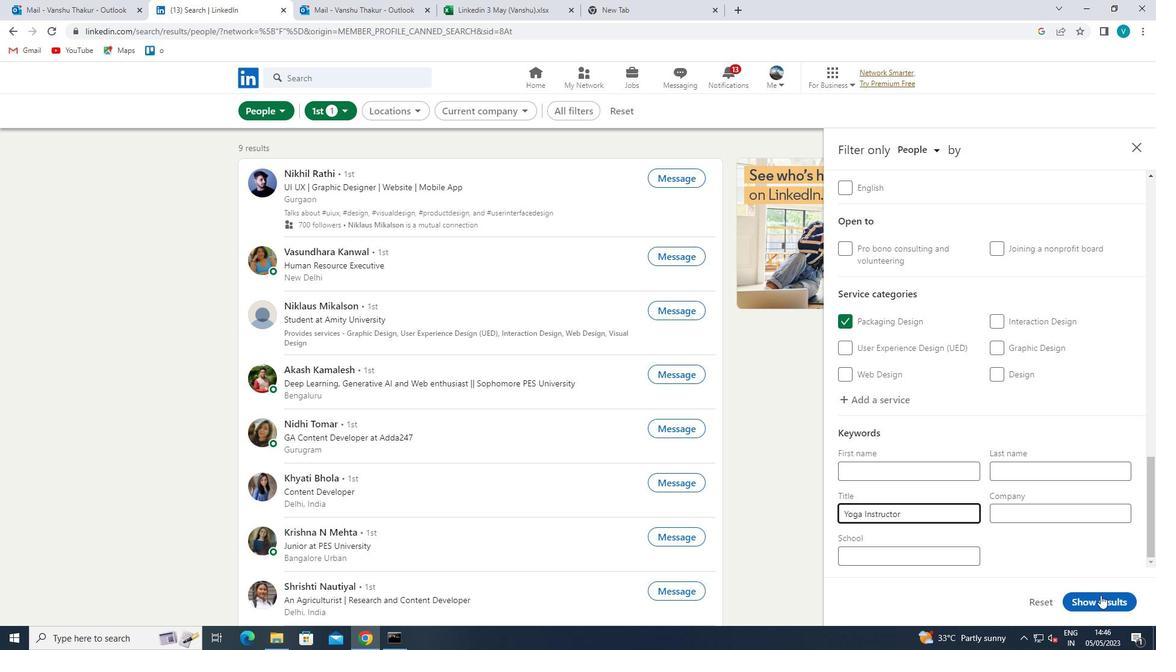 
